 Task: Look for space in Yamada, Japan from 5th June, 2023 to 16th June, 2023 for 2 adults in price range Rs.7000 to Rs.15000. Place can be entire place with 1  bedroom having 1 bed and 1 bathroom. Property type can be house, flat, guest house, hotel. Booking option can be shelf check-in. Required host language is English.
Action: Mouse moved to (518, 131)
Screenshot: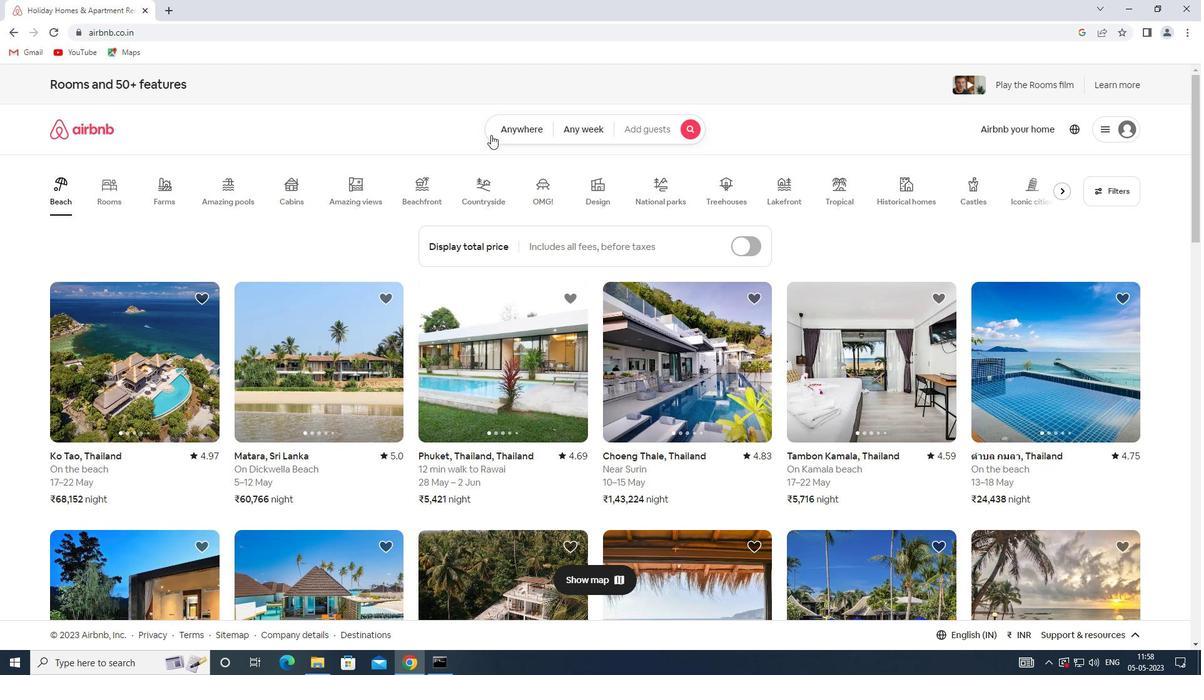 
Action: Mouse pressed left at (518, 131)
Screenshot: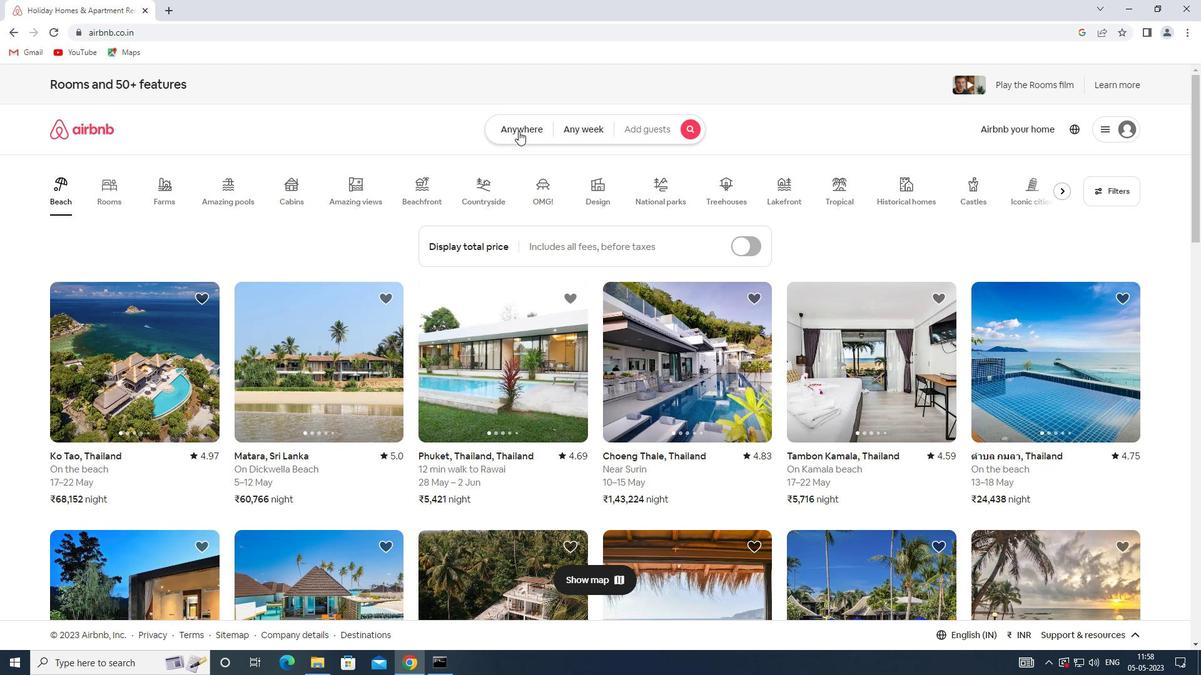 
Action: Mouse moved to (424, 176)
Screenshot: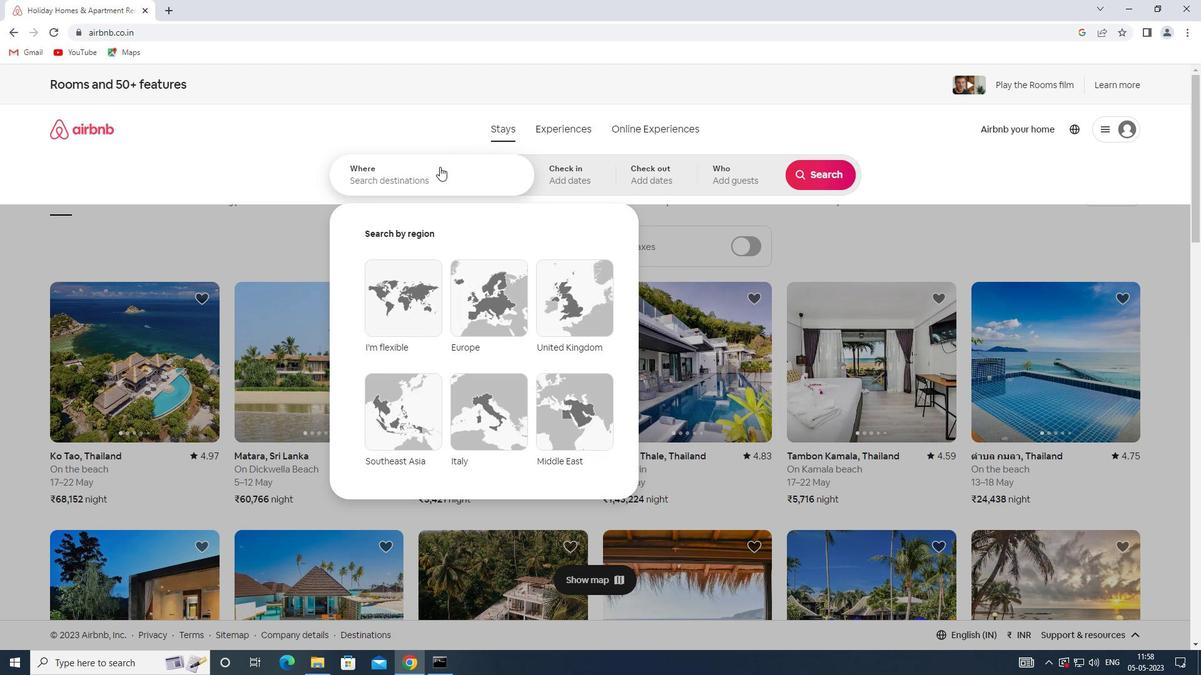 
Action: Mouse pressed left at (424, 176)
Screenshot: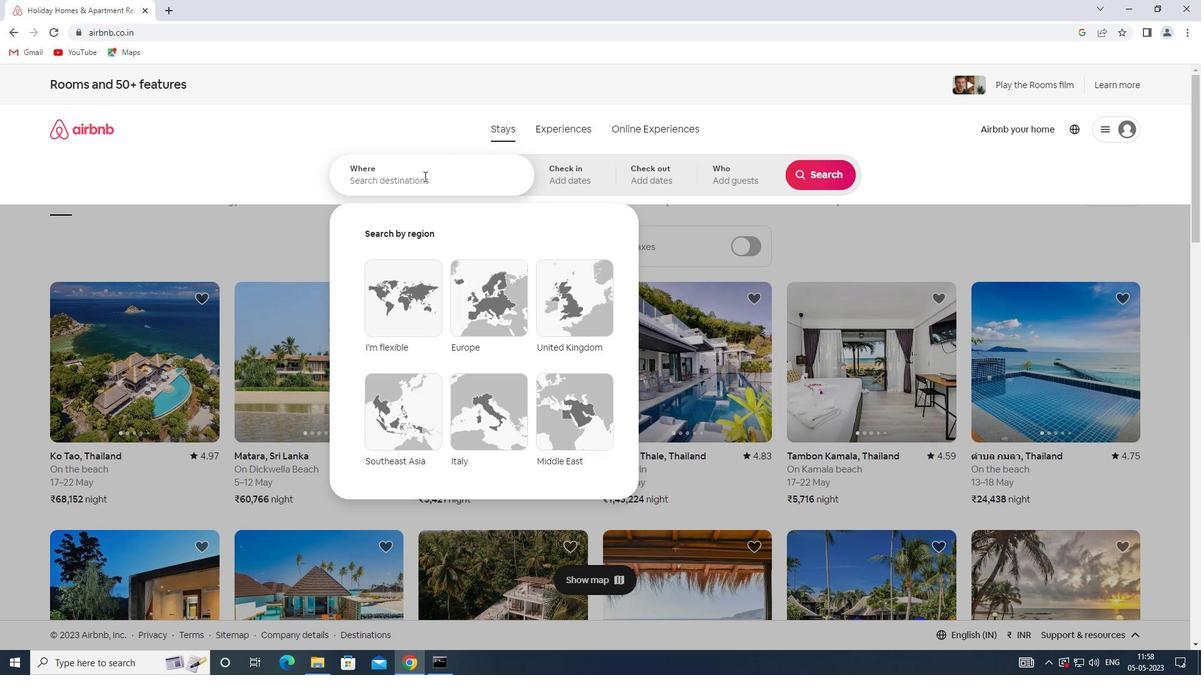 
Action: Key pressed <Key.shift>YAMADA,<Key.shift>JAPAN
Screenshot: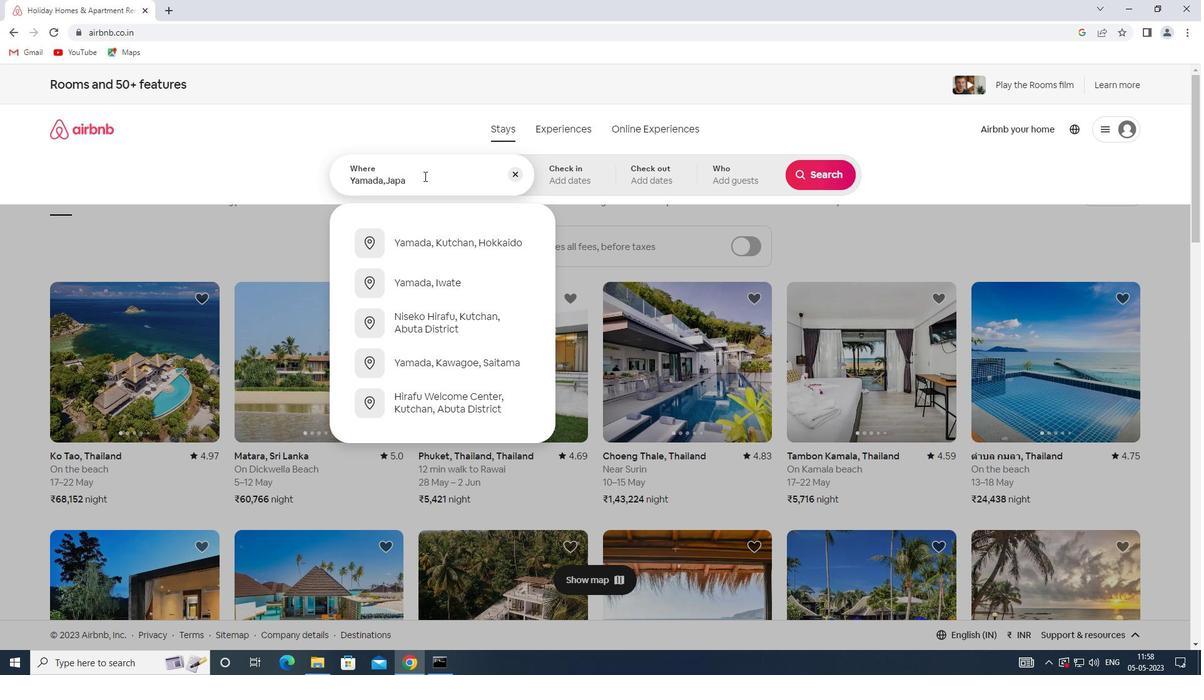 
Action: Mouse moved to (576, 178)
Screenshot: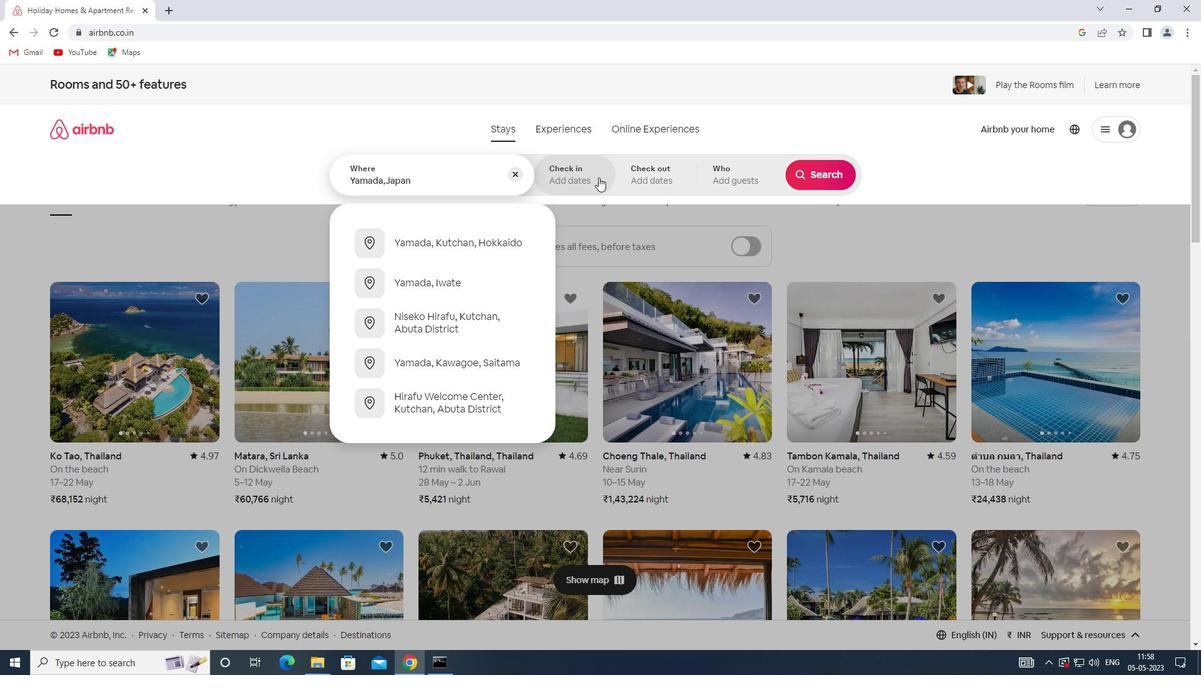 
Action: Mouse pressed left at (576, 178)
Screenshot: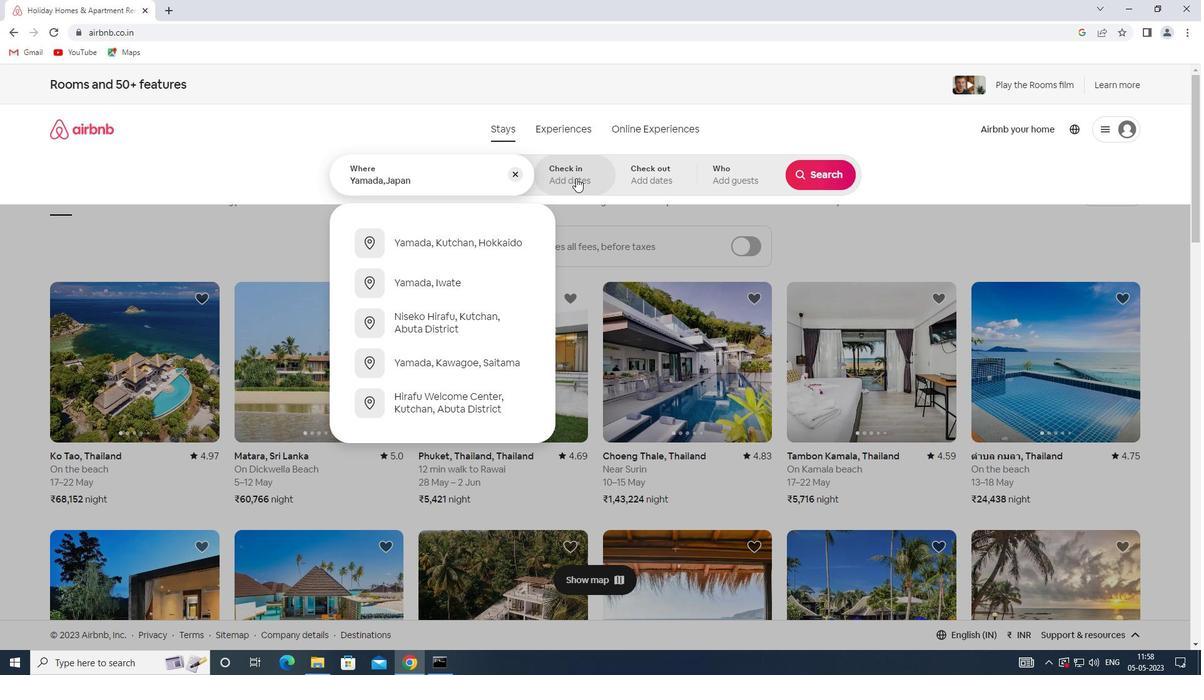 
Action: Mouse moved to (655, 352)
Screenshot: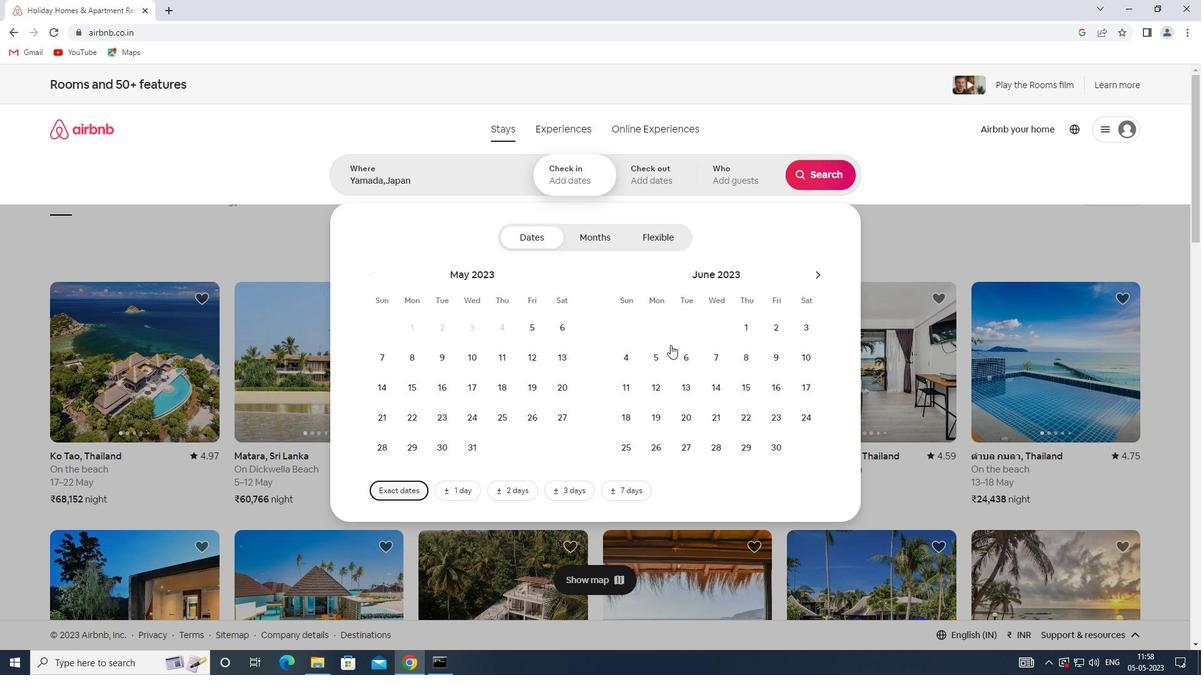 
Action: Mouse pressed left at (655, 352)
Screenshot: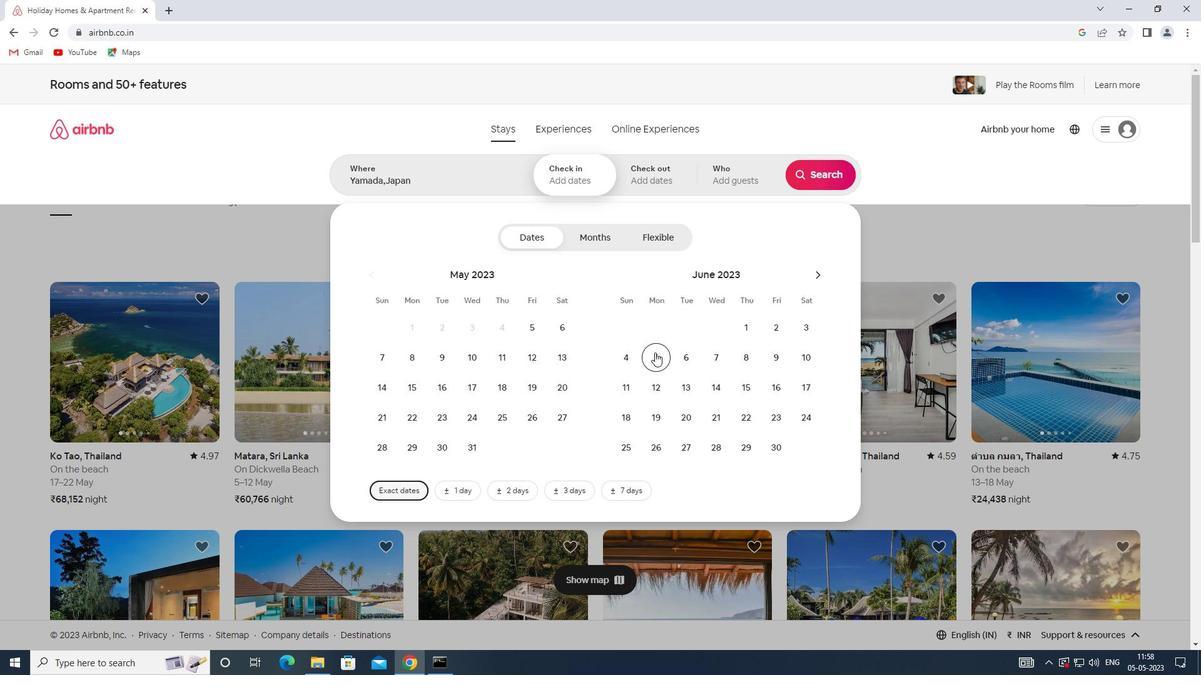 
Action: Mouse moved to (764, 389)
Screenshot: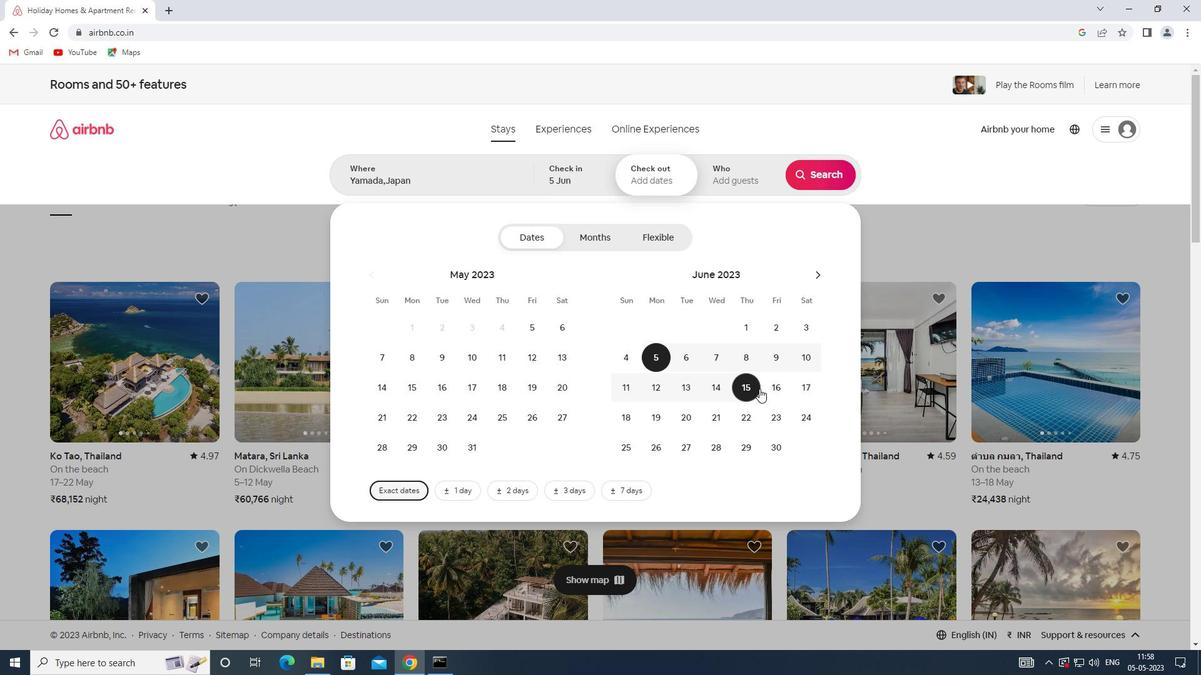 
Action: Mouse pressed left at (764, 389)
Screenshot: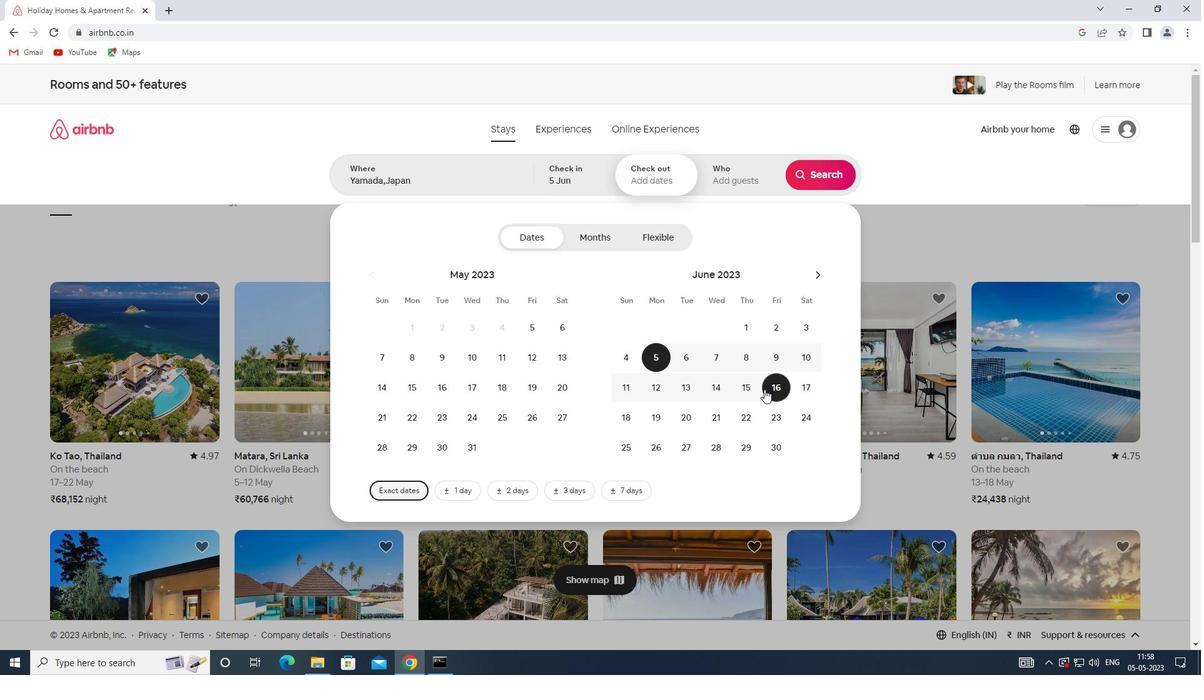 
Action: Mouse moved to (742, 182)
Screenshot: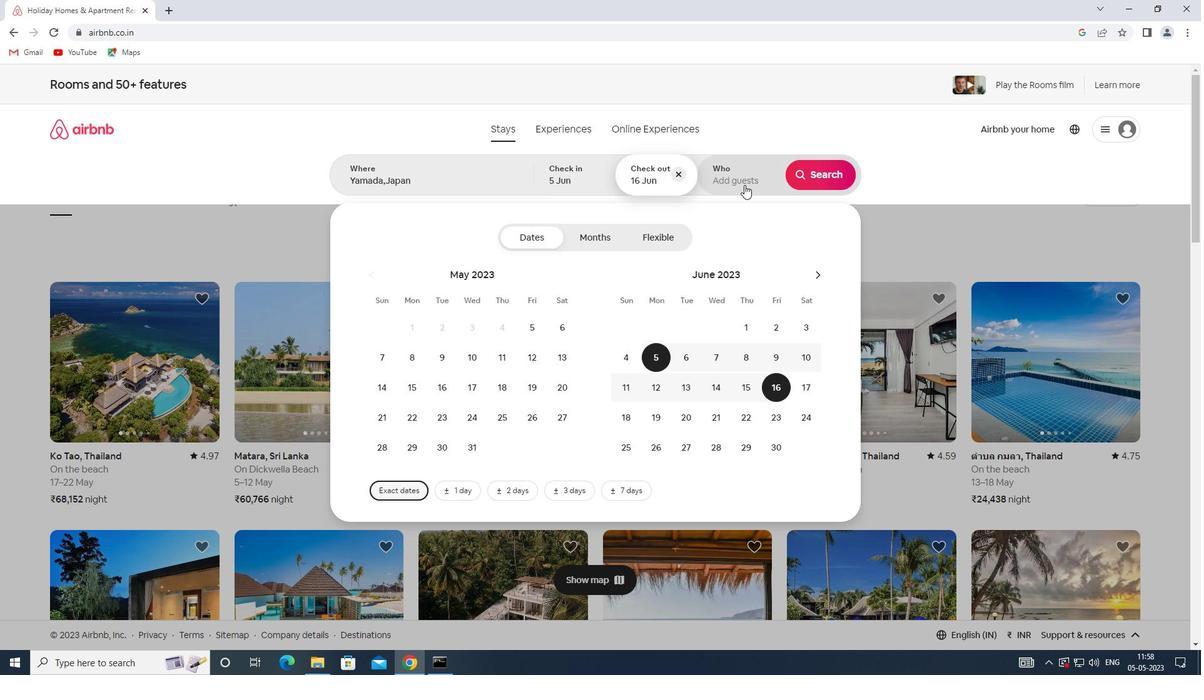 
Action: Mouse pressed left at (742, 182)
Screenshot: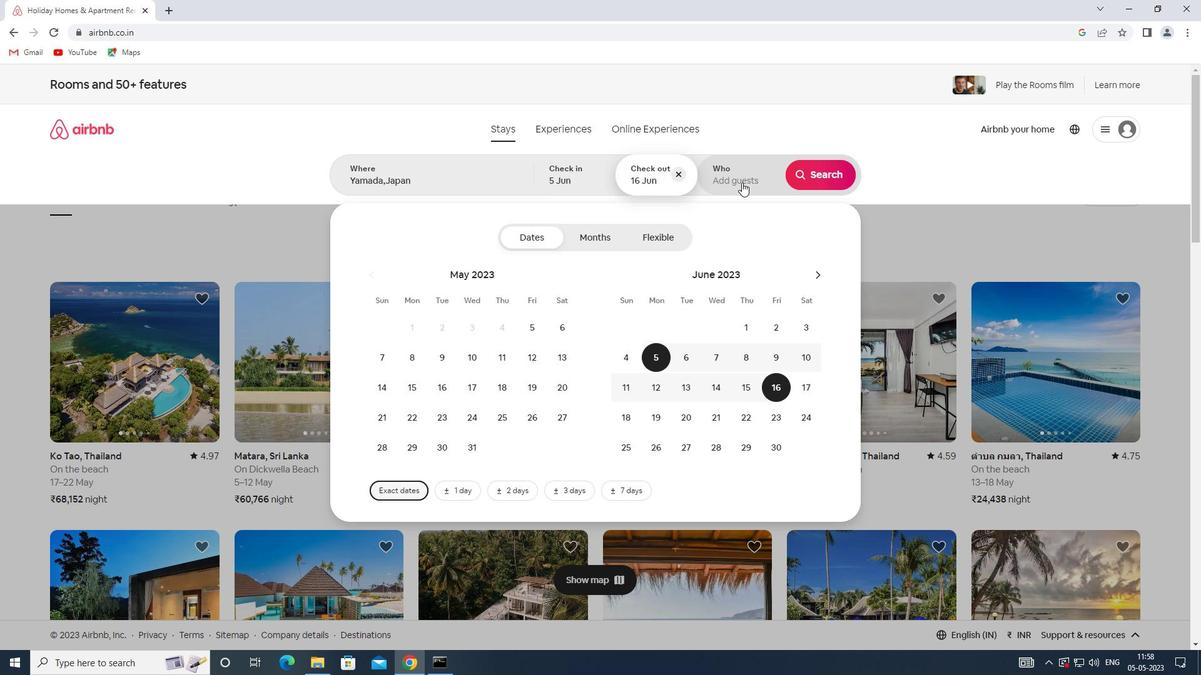 
Action: Mouse moved to (831, 244)
Screenshot: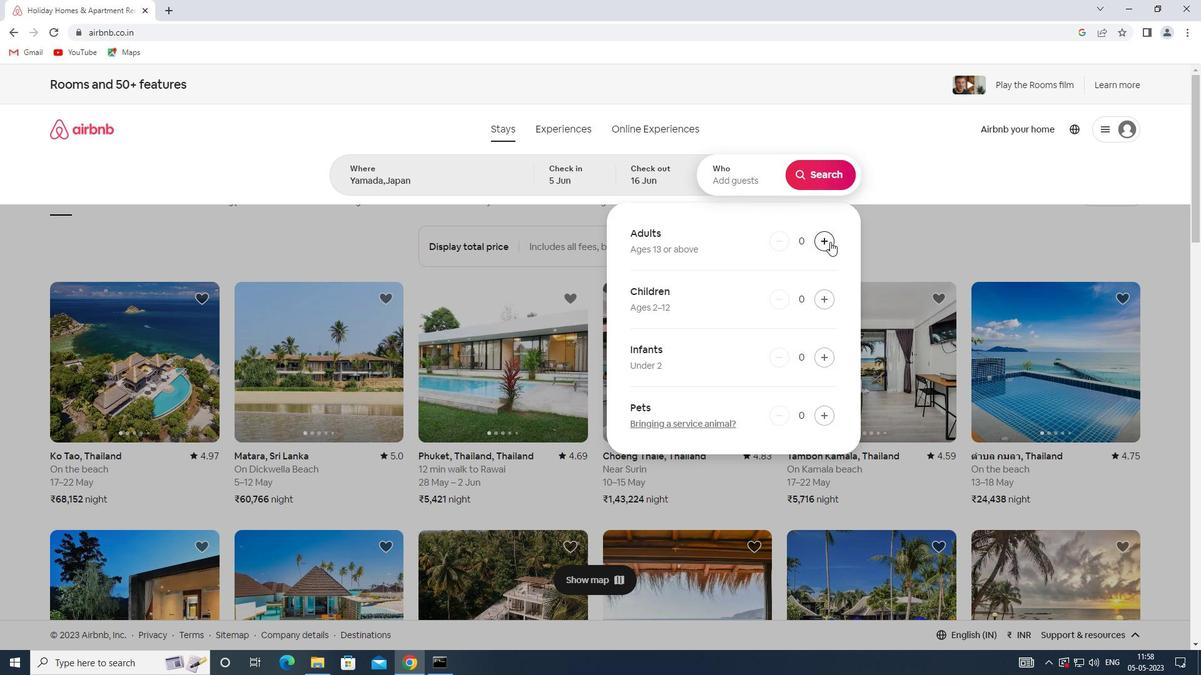 
Action: Mouse pressed left at (831, 244)
Screenshot: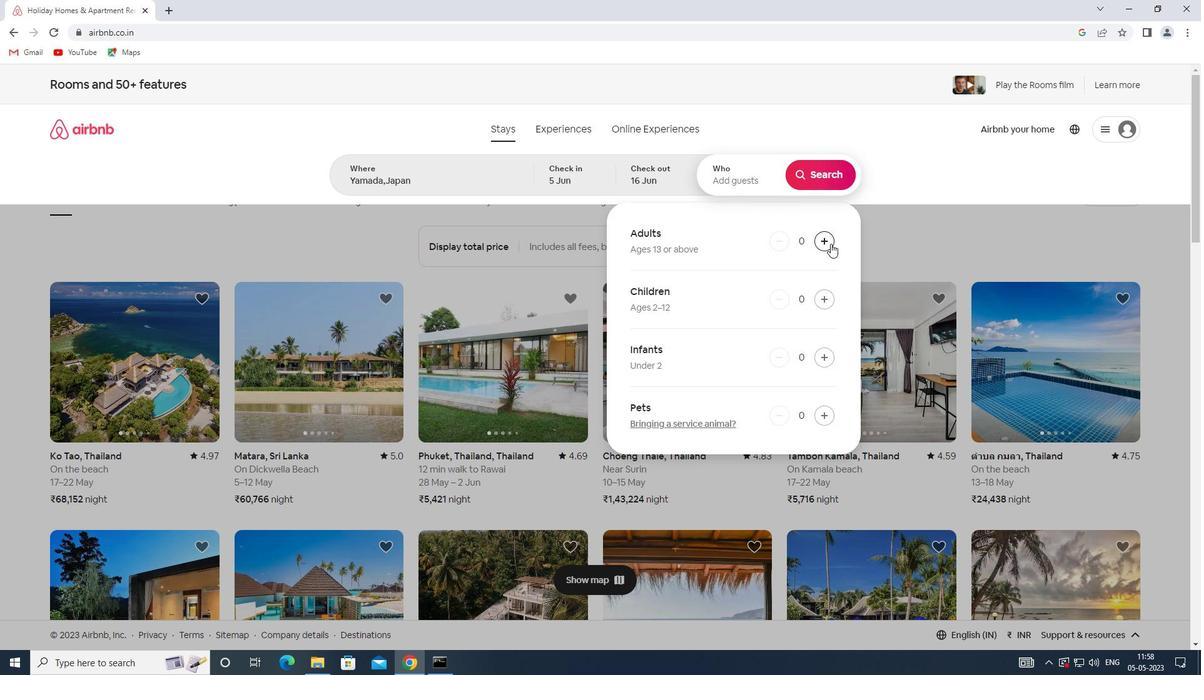 
Action: Mouse pressed left at (831, 244)
Screenshot: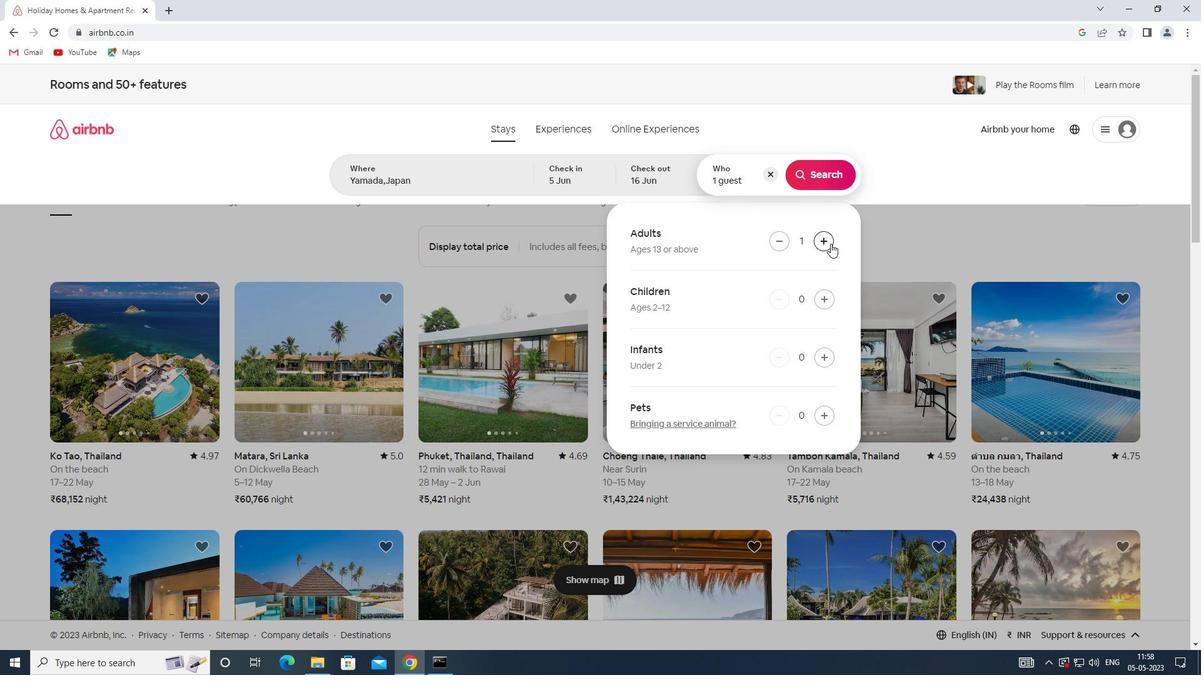 
Action: Mouse moved to (830, 170)
Screenshot: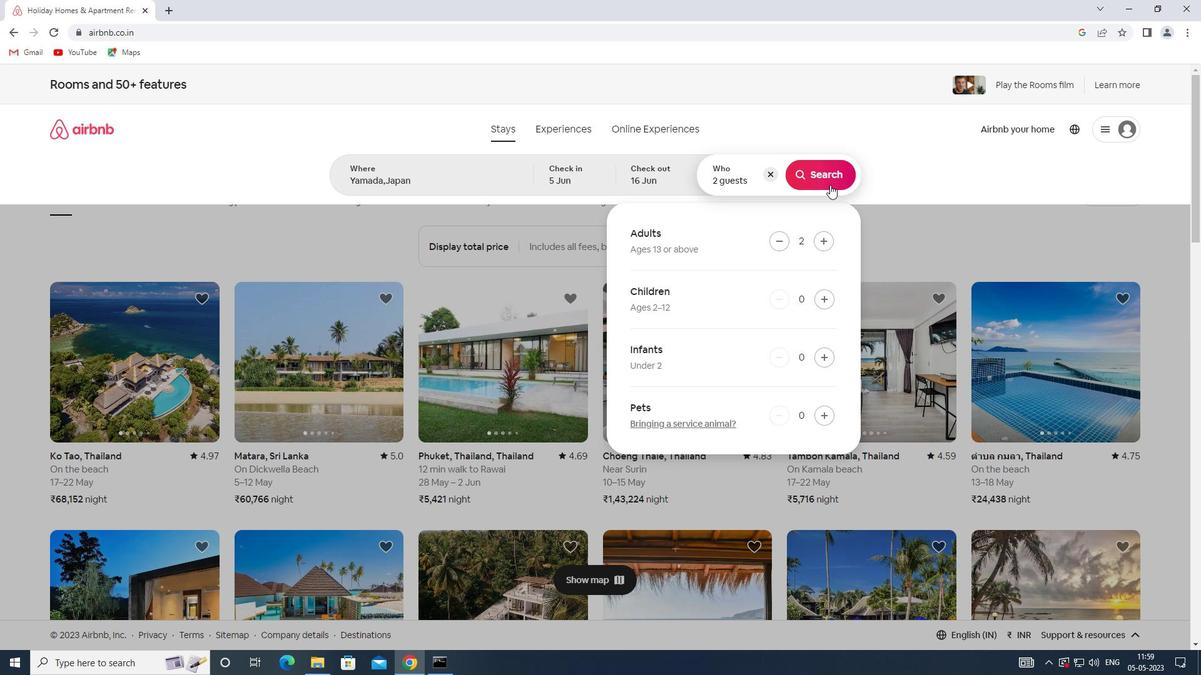 
Action: Mouse pressed left at (830, 170)
Screenshot: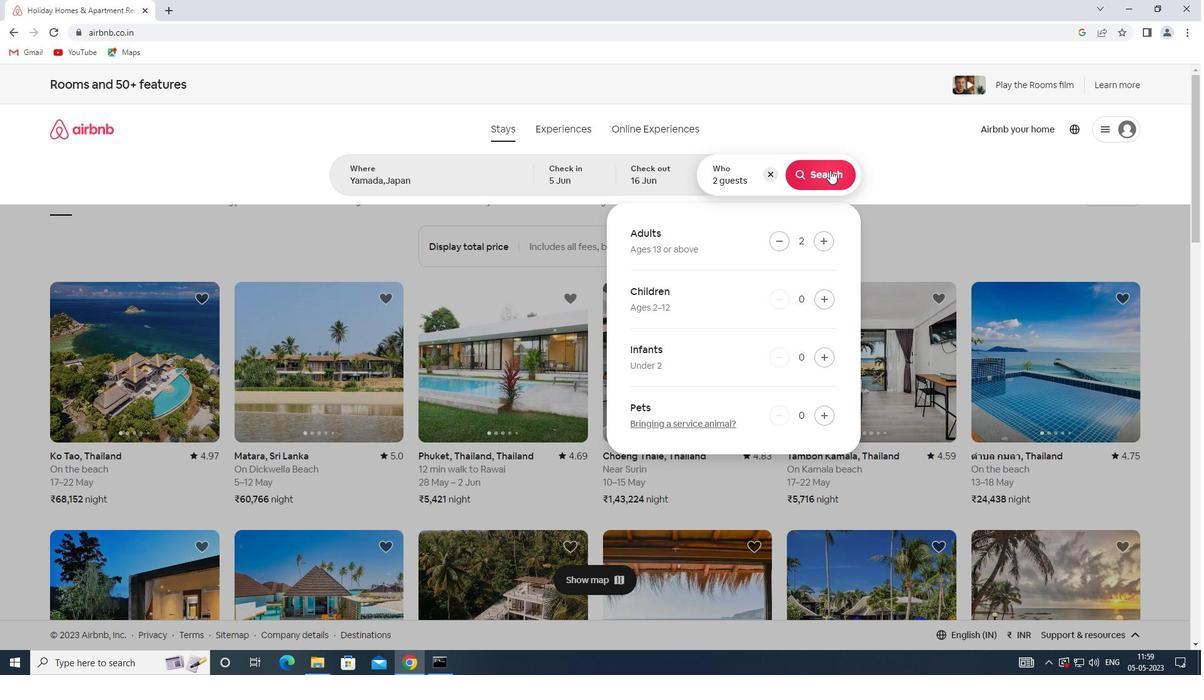 
Action: Mouse moved to (1132, 143)
Screenshot: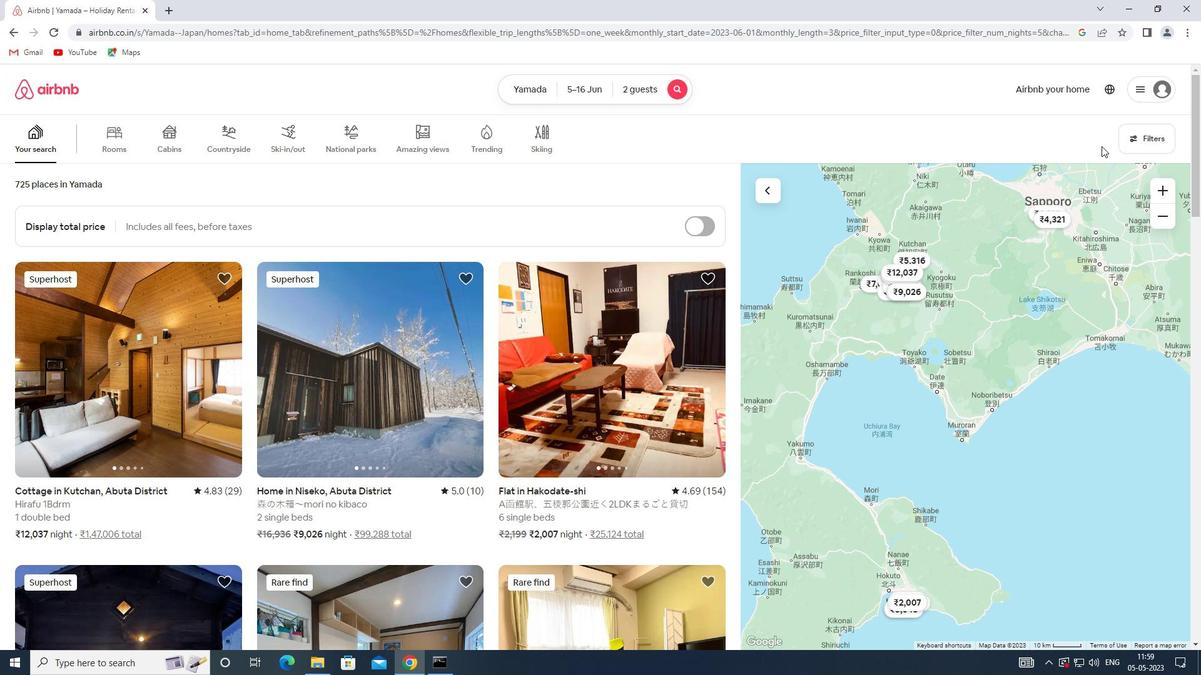 
Action: Mouse pressed left at (1132, 143)
Screenshot: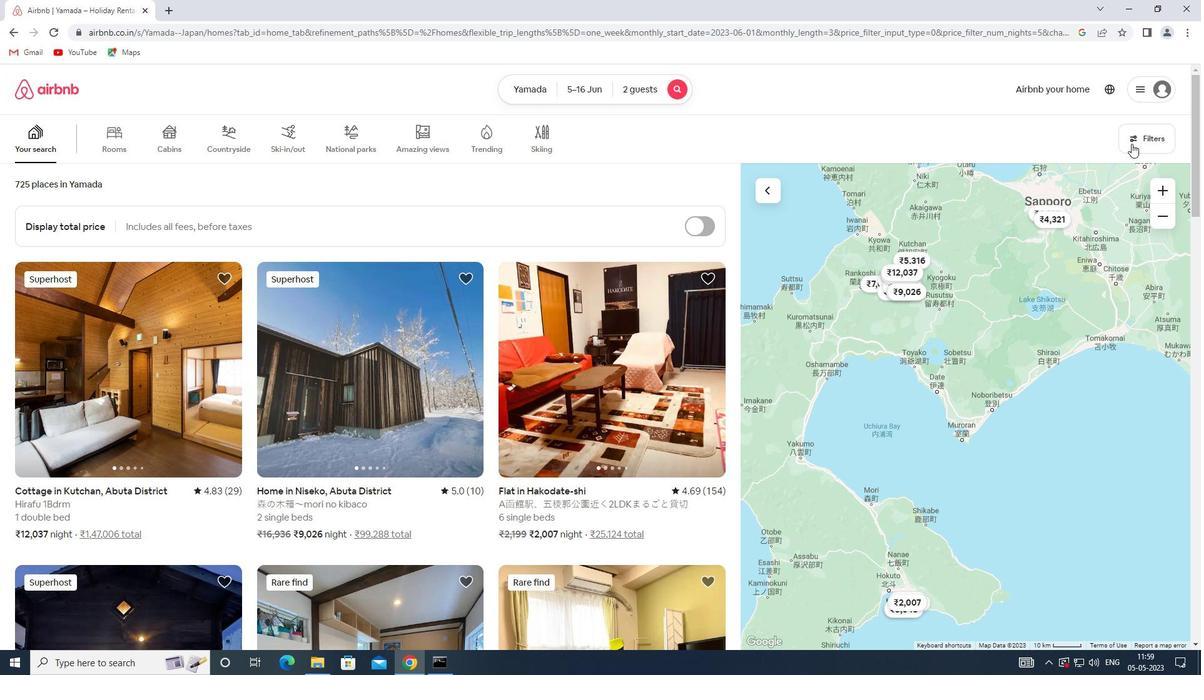 
Action: Mouse moved to (442, 446)
Screenshot: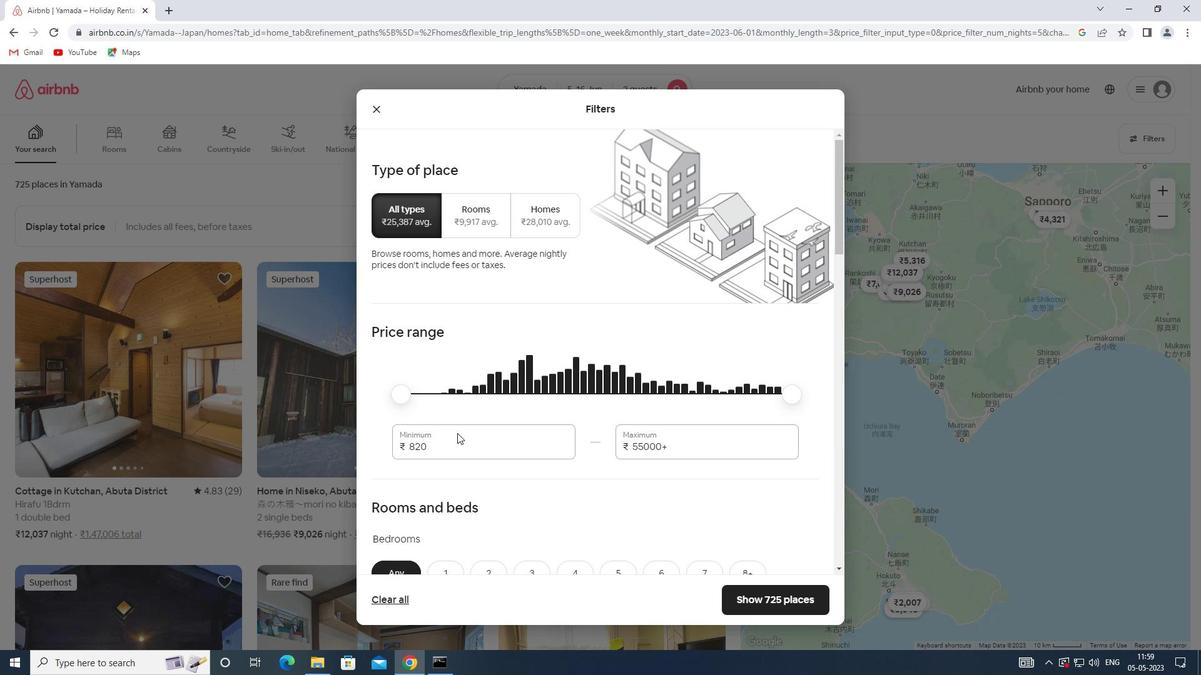 
Action: Mouse pressed left at (442, 446)
Screenshot: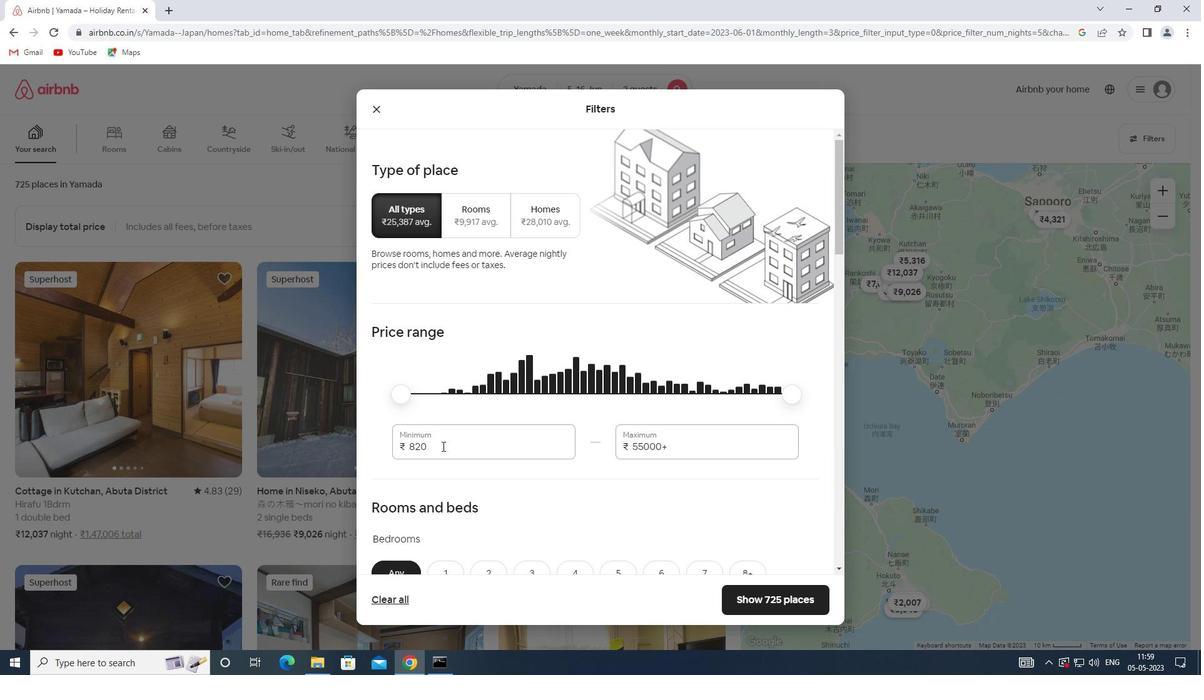 
Action: Mouse moved to (390, 448)
Screenshot: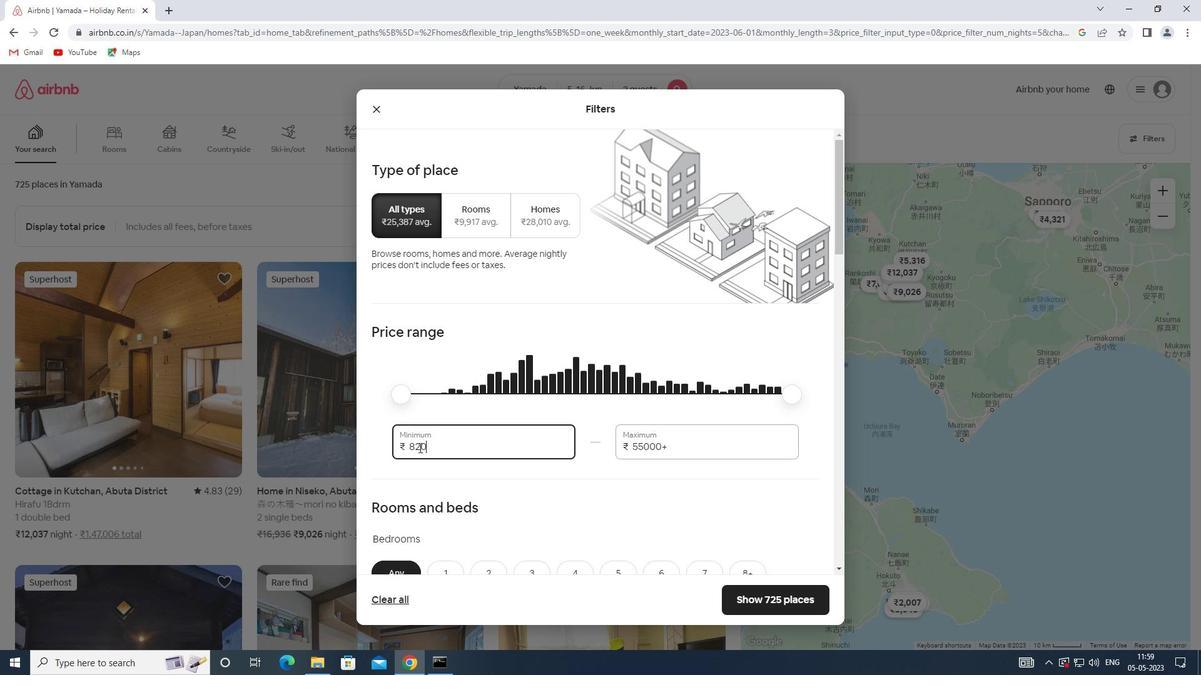 
Action: Key pressed 7000
Screenshot: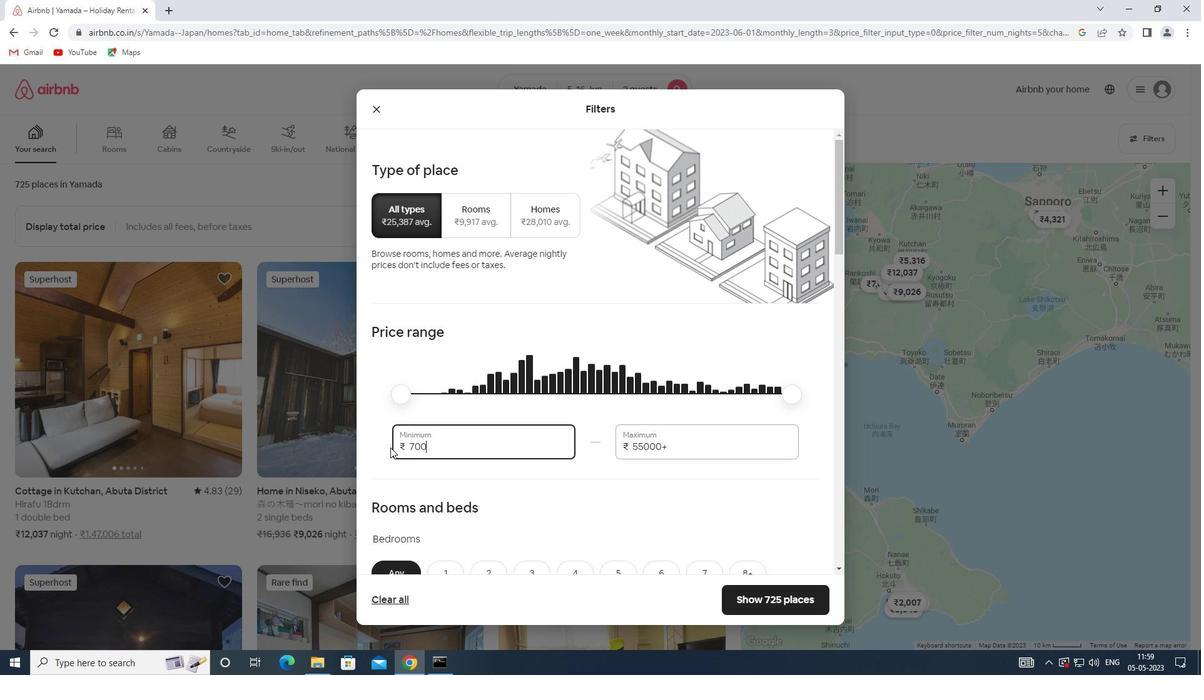 
Action: Mouse moved to (666, 446)
Screenshot: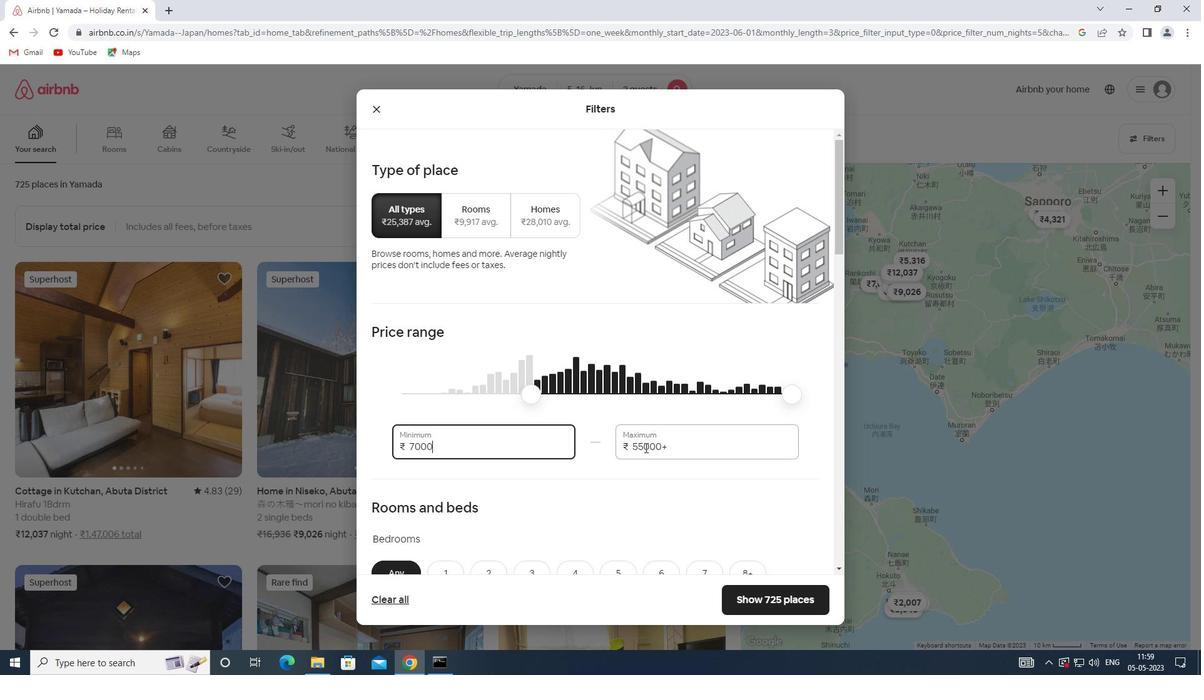 
Action: Mouse pressed left at (666, 446)
Screenshot: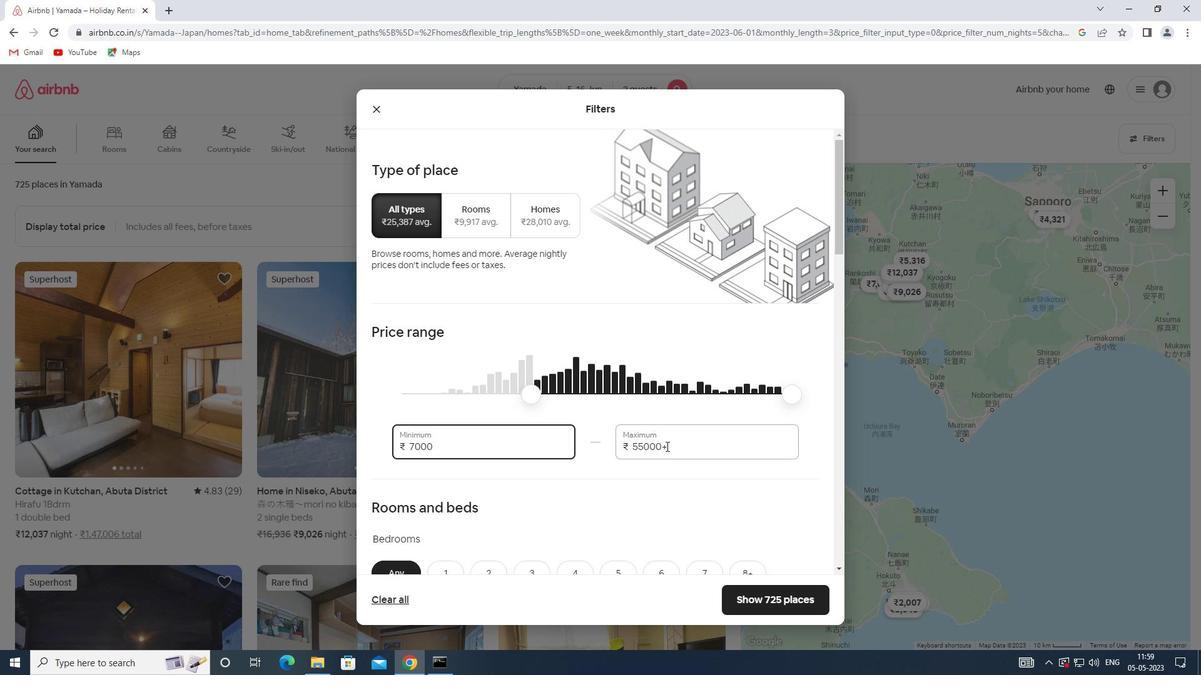 
Action: Mouse moved to (612, 447)
Screenshot: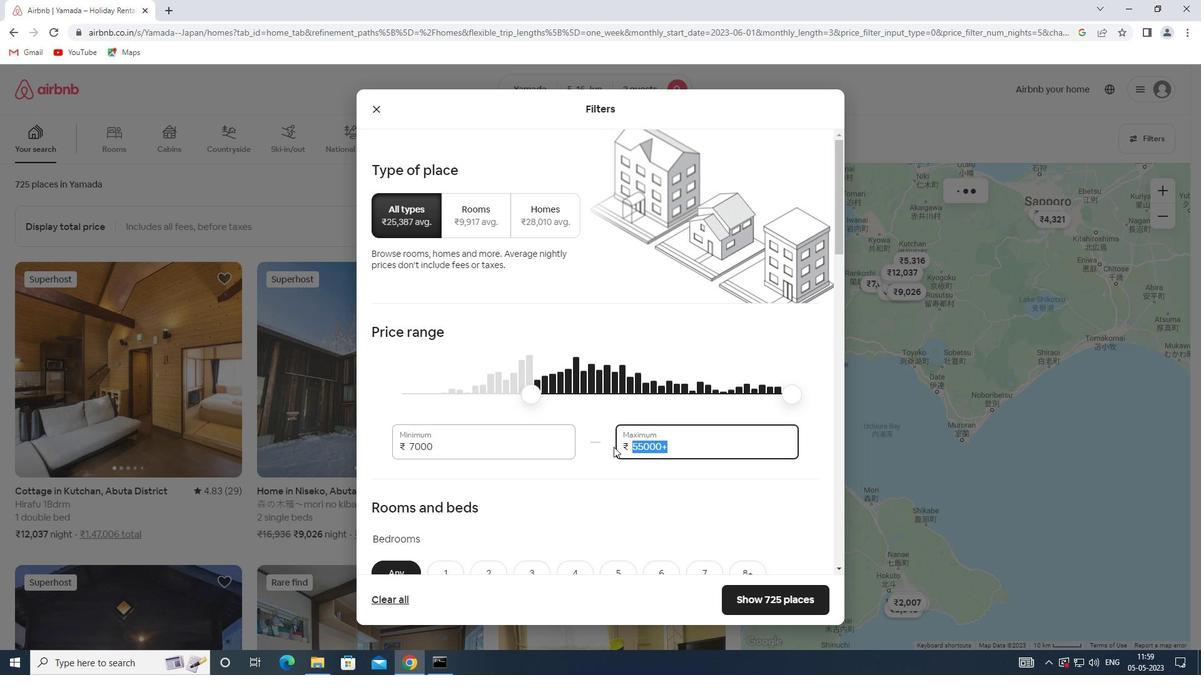 
Action: Key pressed 15000
Screenshot: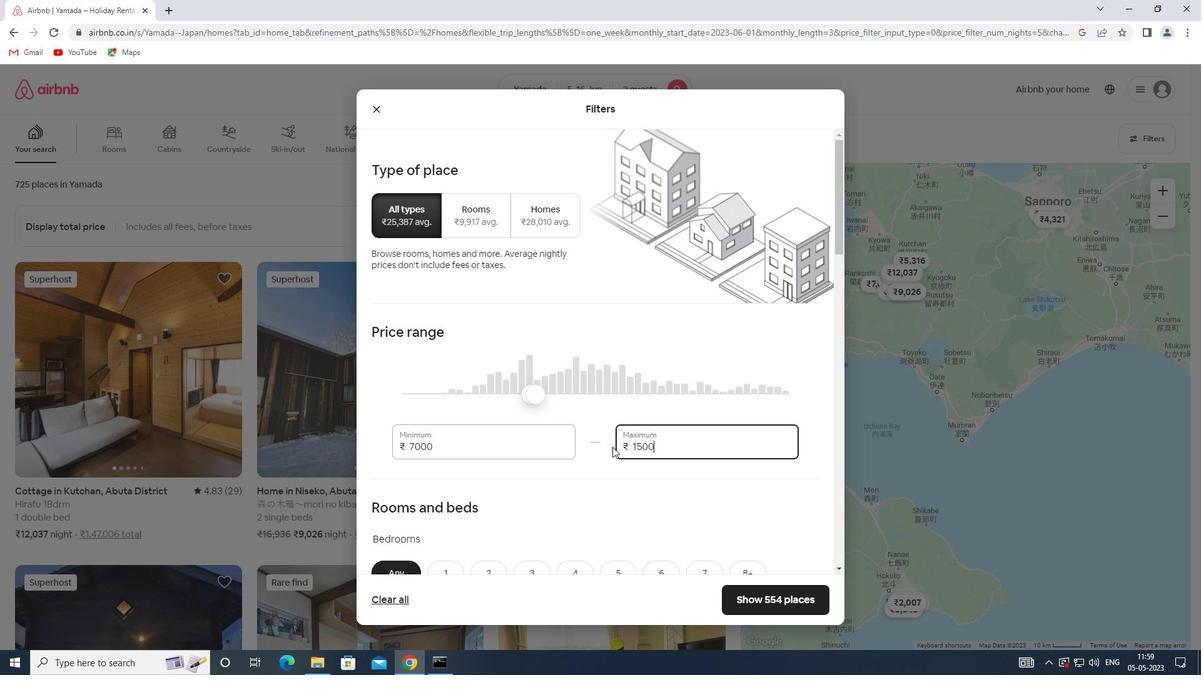 
Action: Mouse moved to (572, 448)
Screenshot: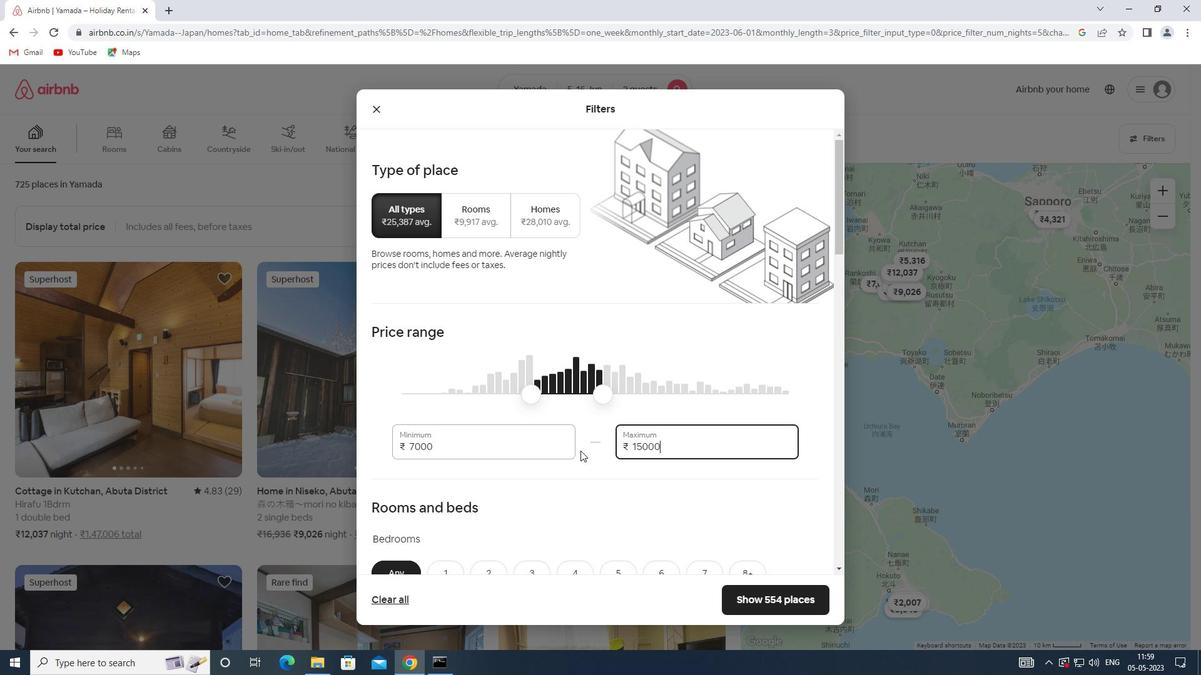 
Action: Mouse scrolled (572, 447) with delta (0, 0)
Screenshot: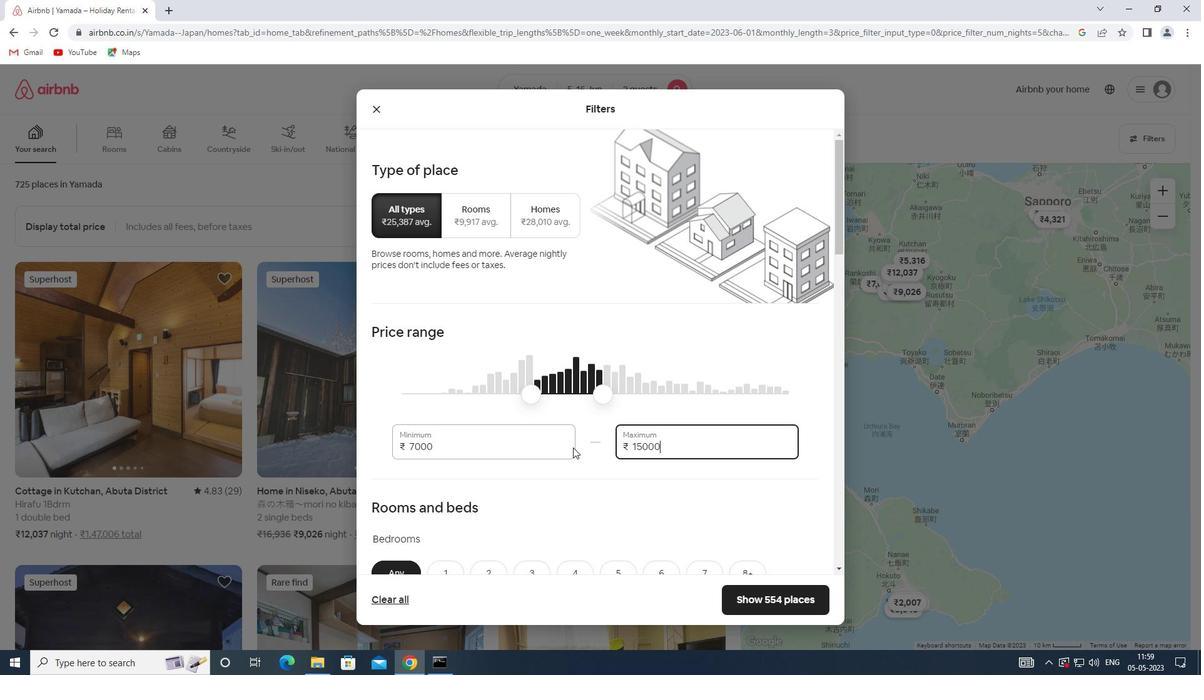 
Action: Mouse scrolled (572, 447) with delta (0, 0)
Screenshot: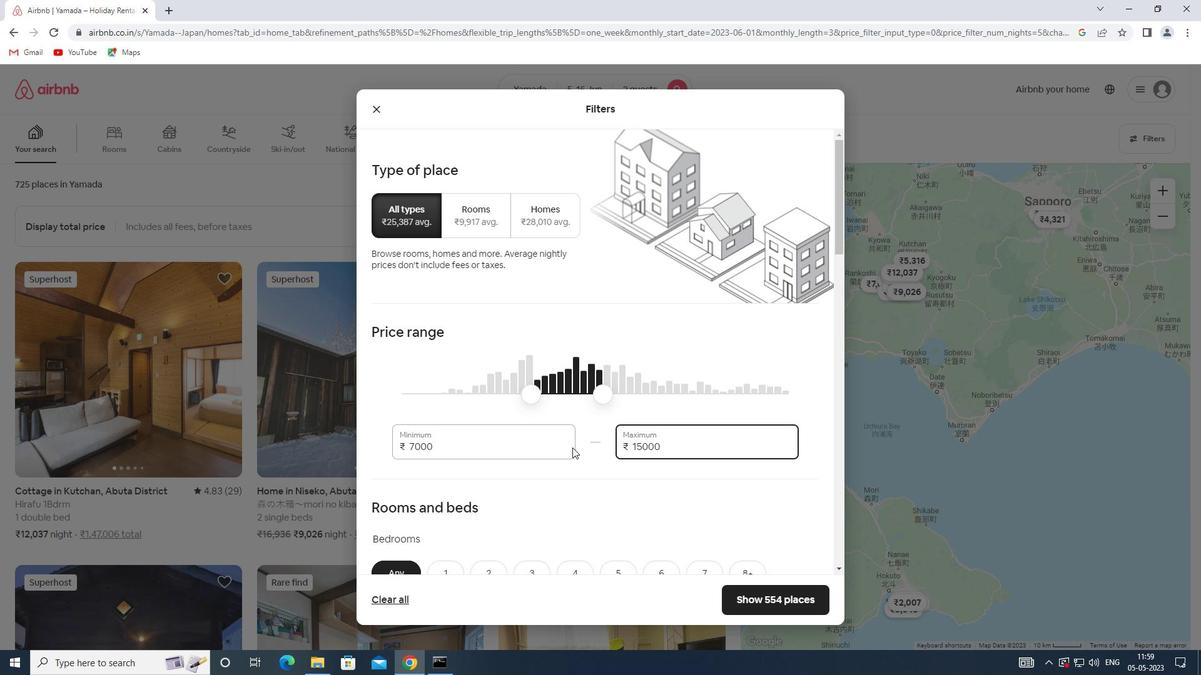 
Action: Mouse scrolled (572, 447) with delta (0, 0)
Screenshot: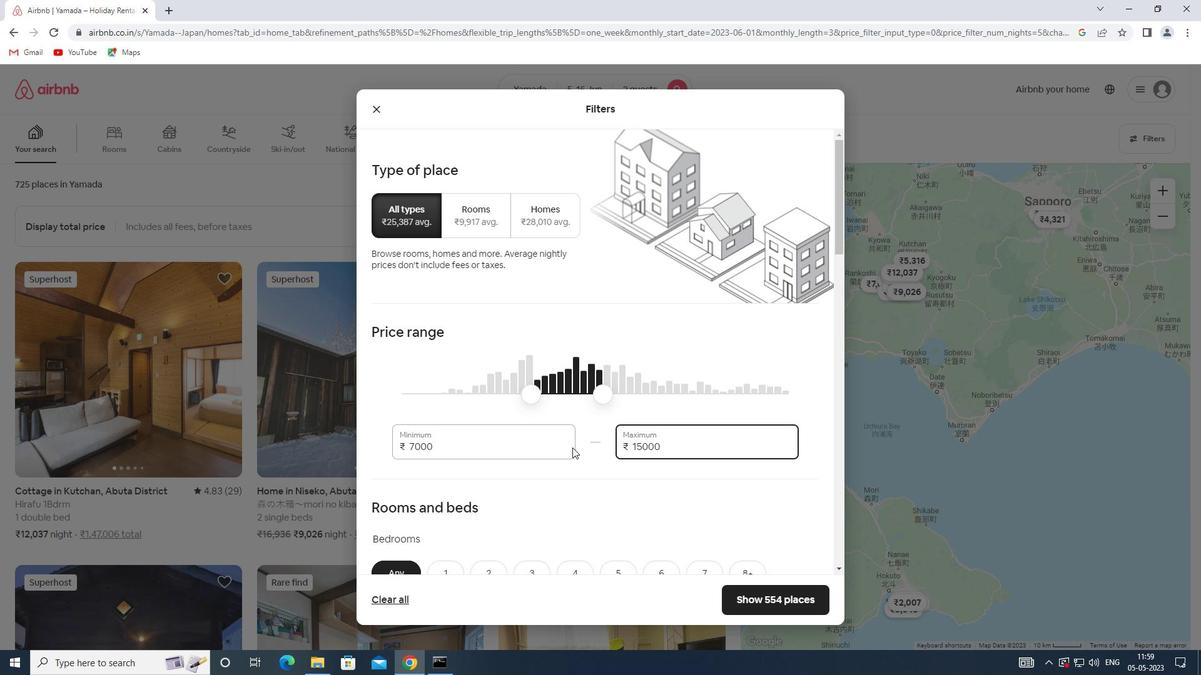 
Action: Mouse moved to (455, 383)
Screenshot: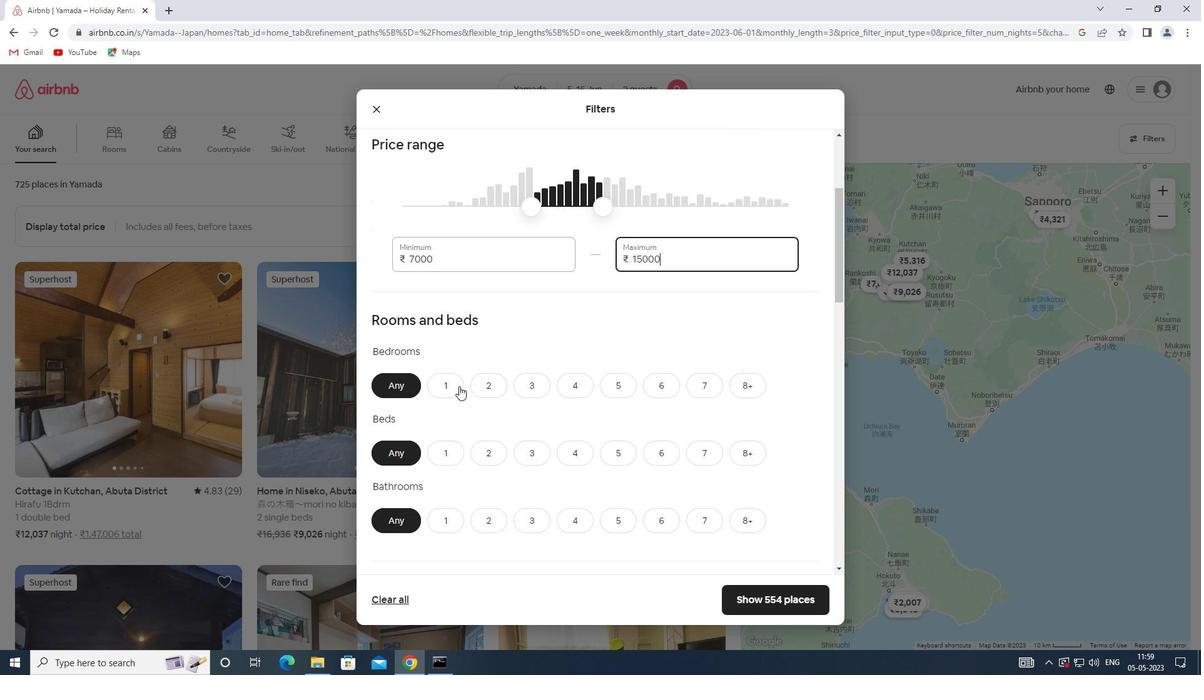 
Action: Mouse pressed left at (455, 383)
Screenshot: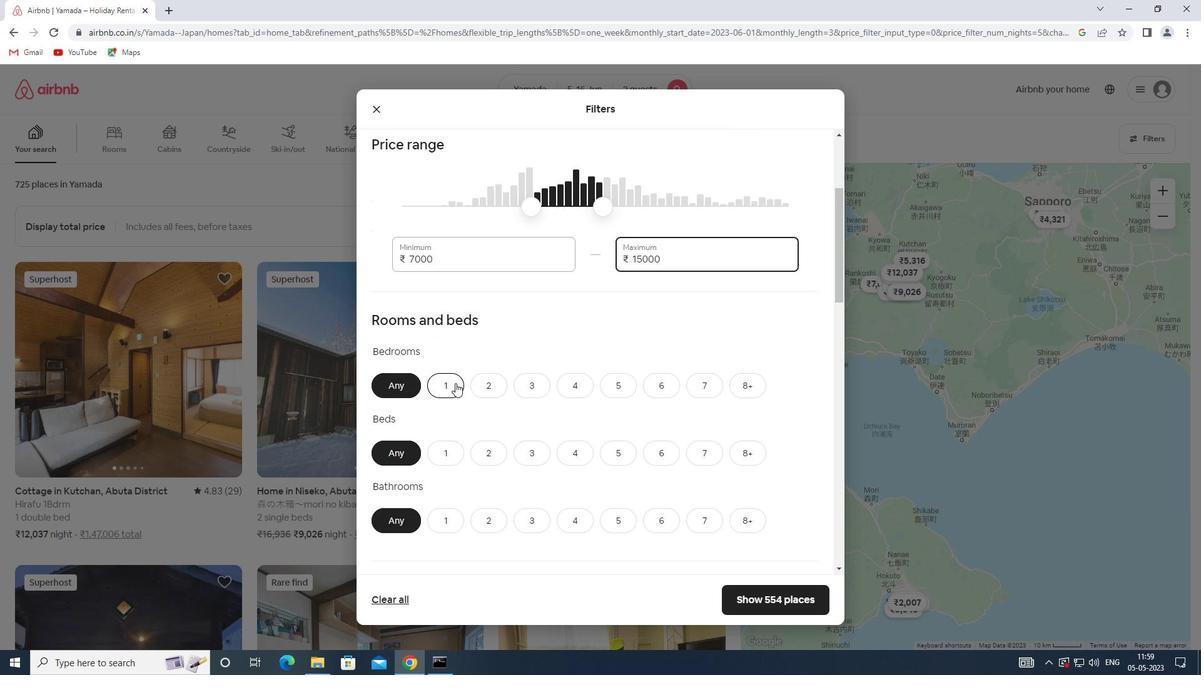 
Action: Mouse moved to (451, 448)
Screenshot: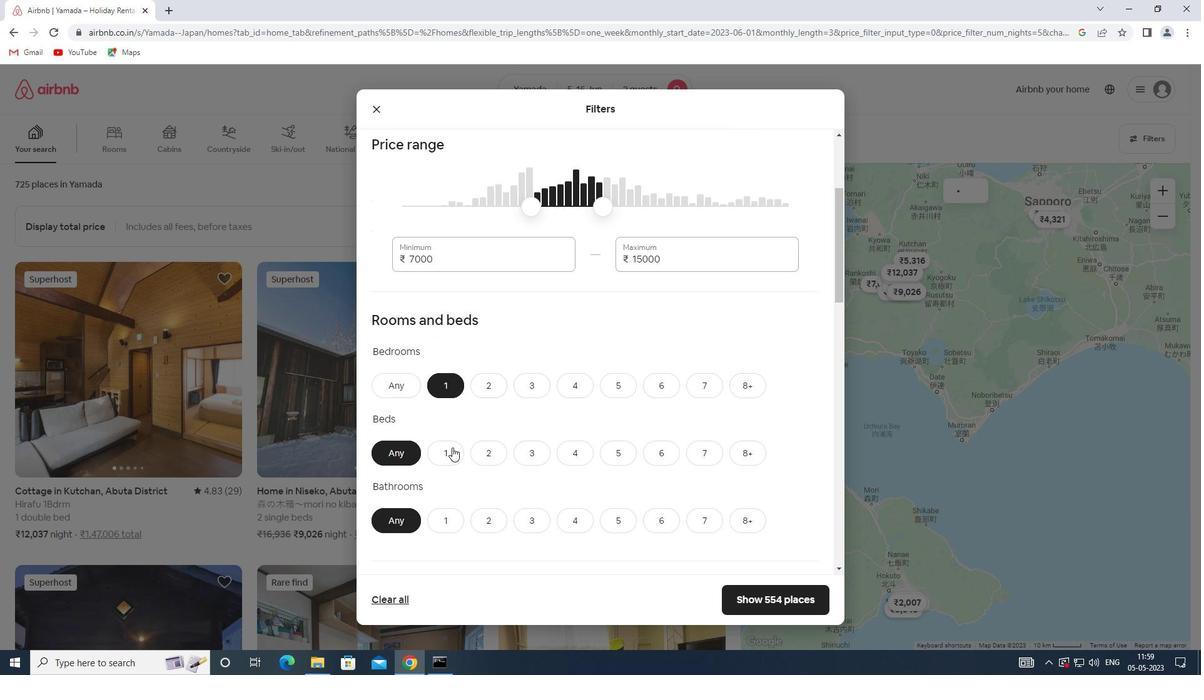 
Action: Mouse pressed left at (451, 448)
Screenshot: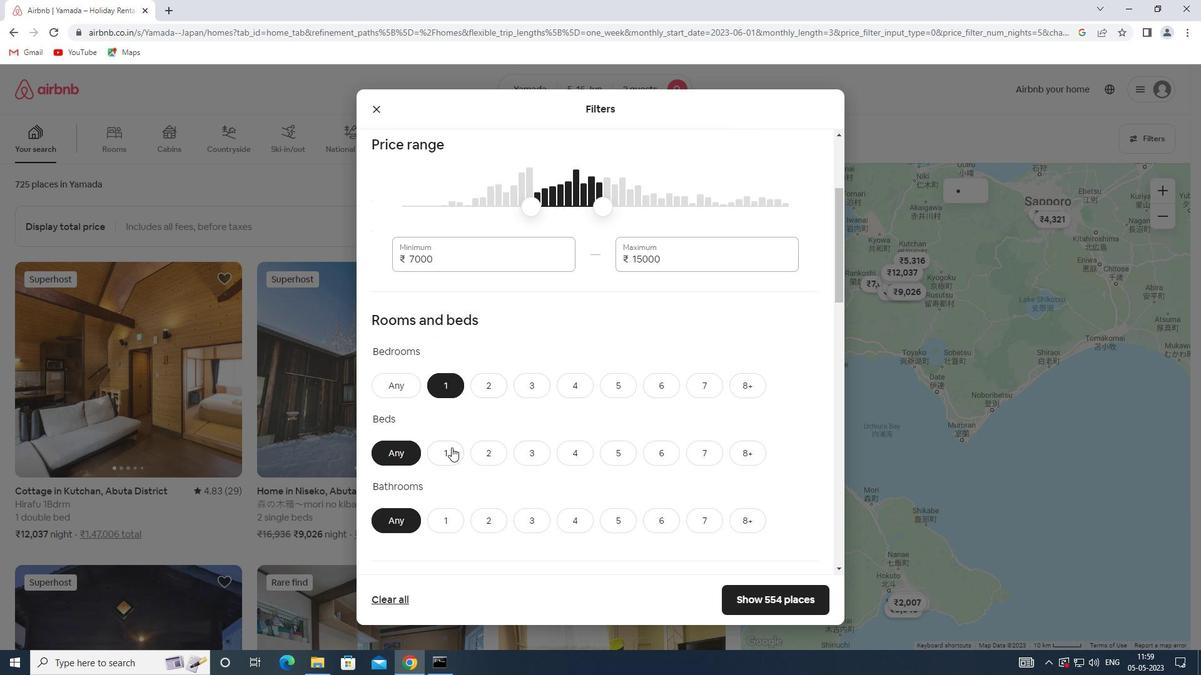 
Action: Mouse moved to (436, 526)
Screenshot: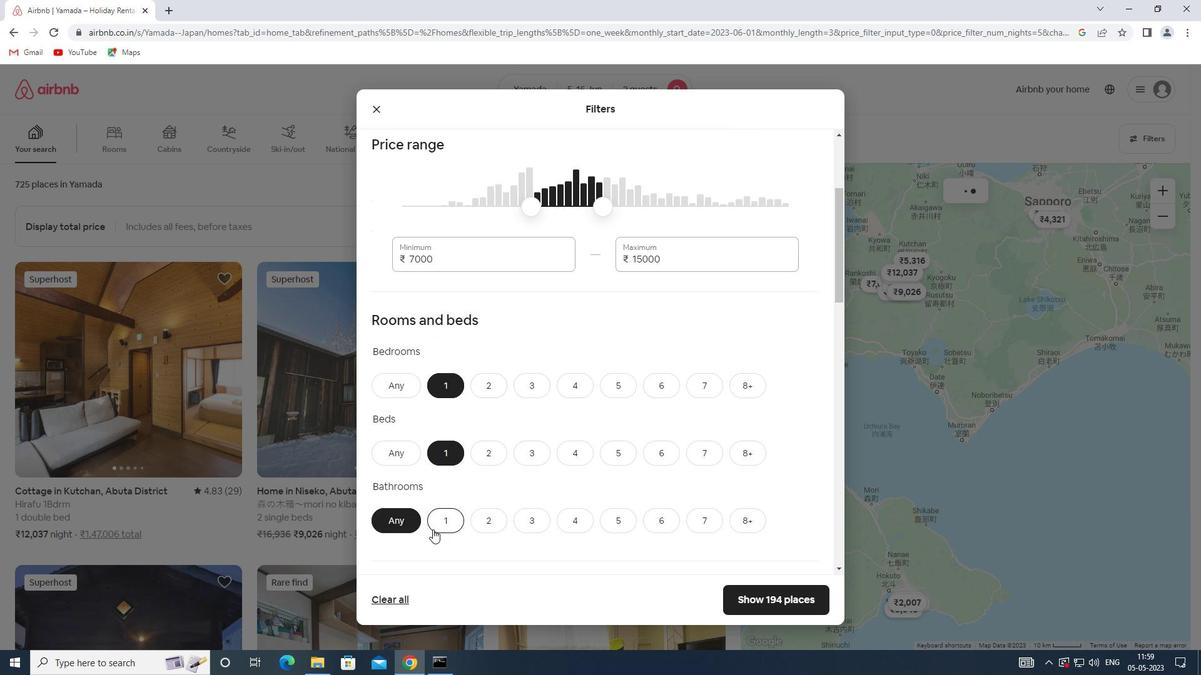 
Action: Mouse pressed left at (436, 526)
Screenshot: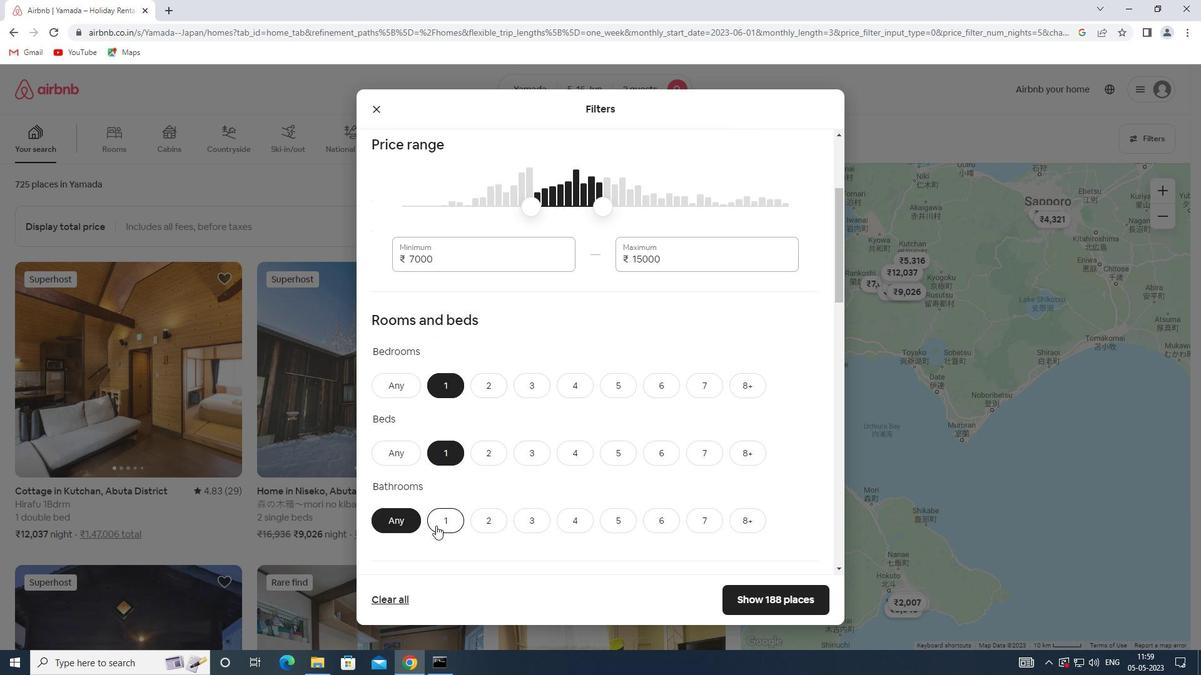 
Action: Mouse moved to (438, 524)
Screenshot: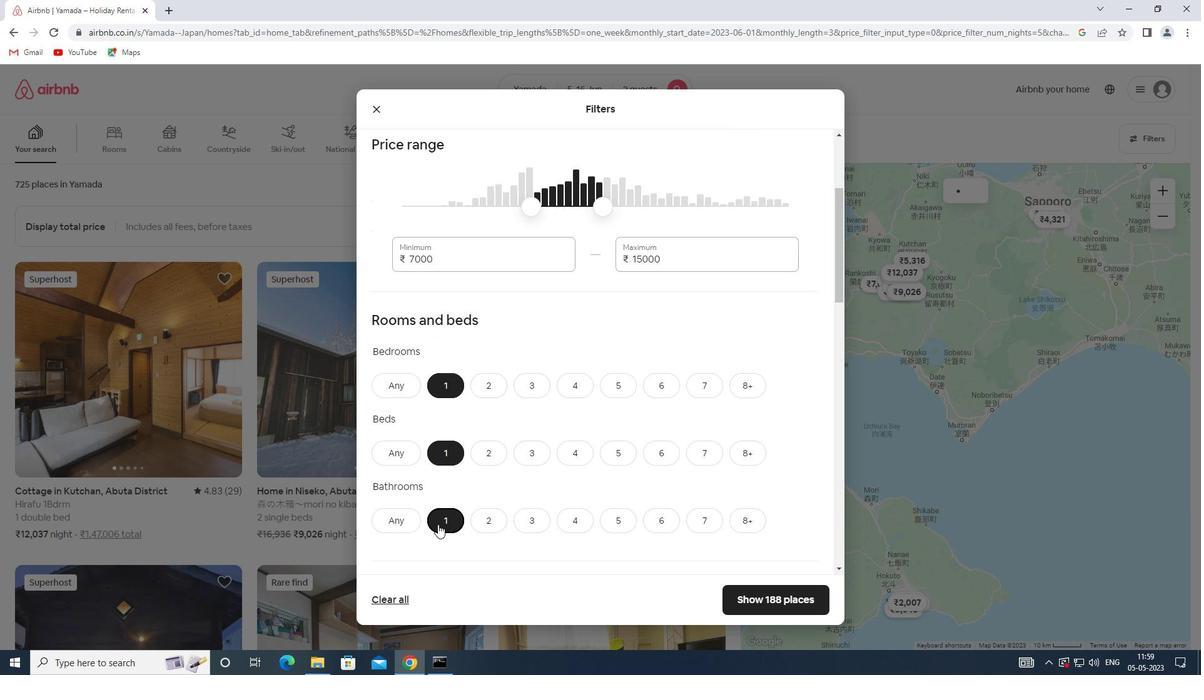 
Action: Mouse scrolled (438, 523) with delta (0, 0)
Screenshot: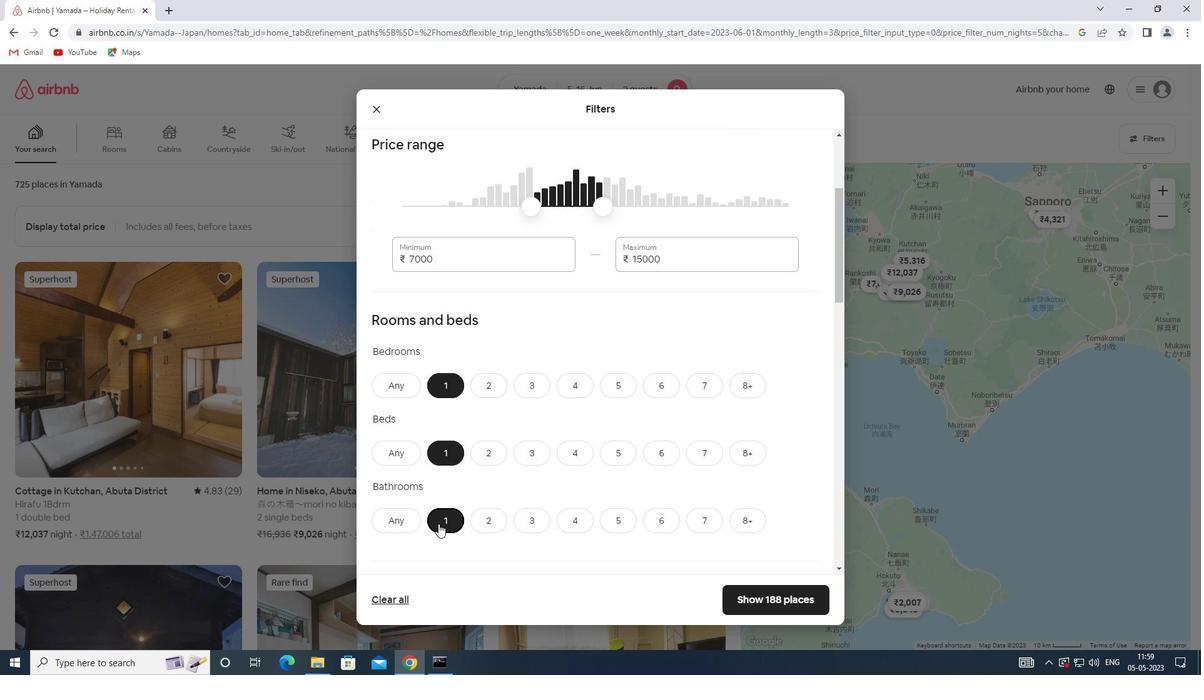 
Action: Mouse scrolled (438, 523) with delta (0, 0)
Screenshot: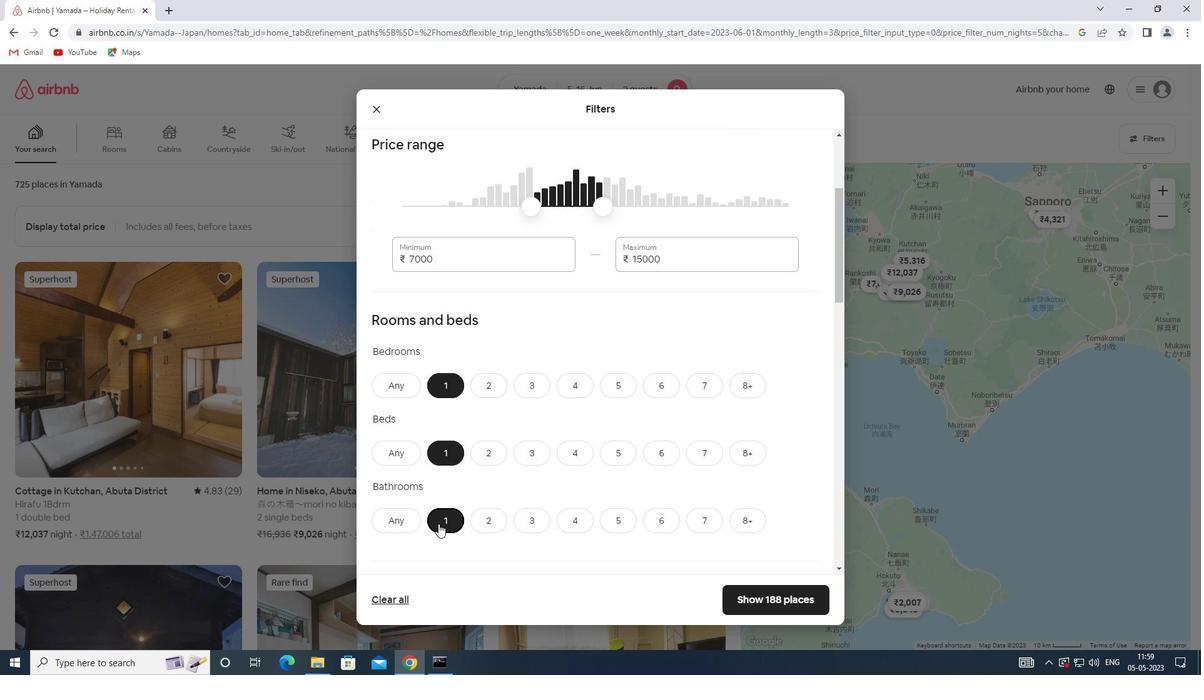 
Action: Mouse moved to (439, 523)
Screenshot: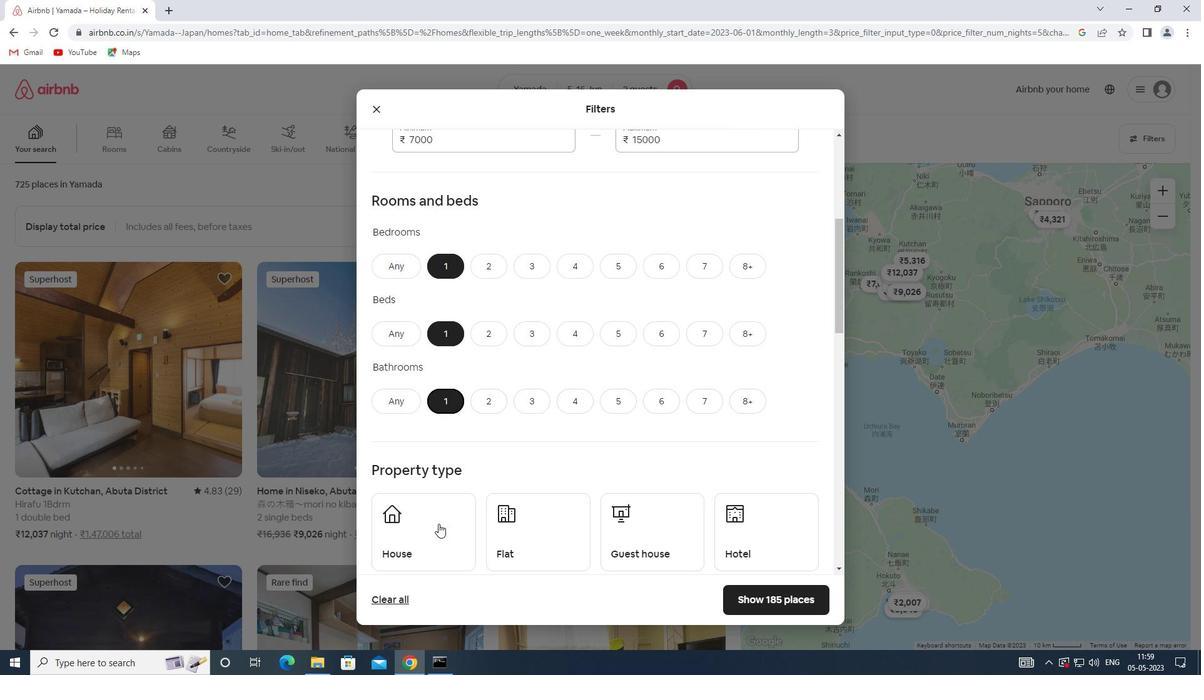 
Action: Mouse scrolled (439, 523) with delta (0, 0)
Screenshot: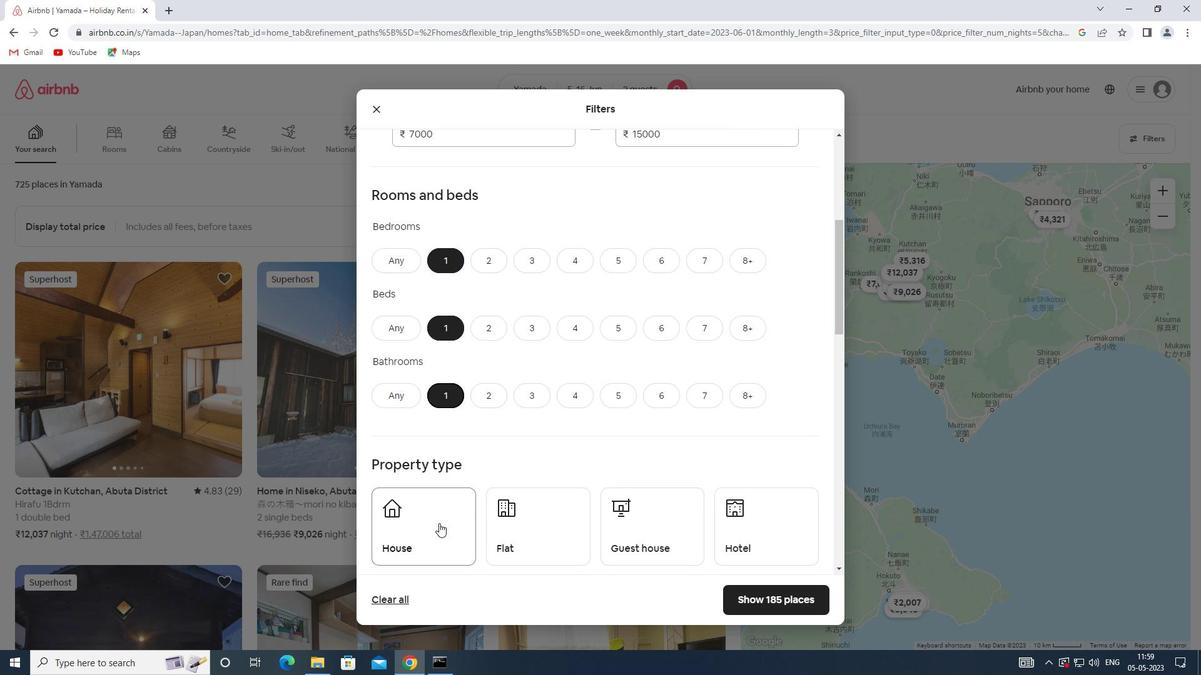 
Action: Mouse moved to (443, 491)
Screenshot: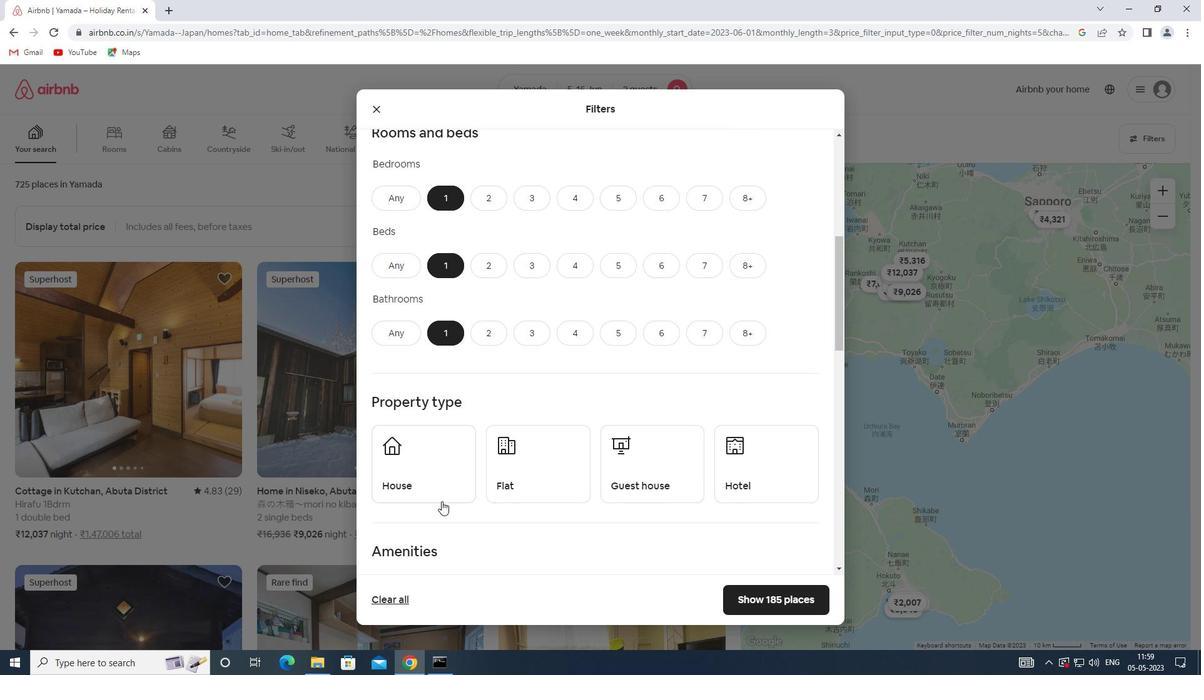 
Action: Mouse pressed left at (443, 491)
Screenshot: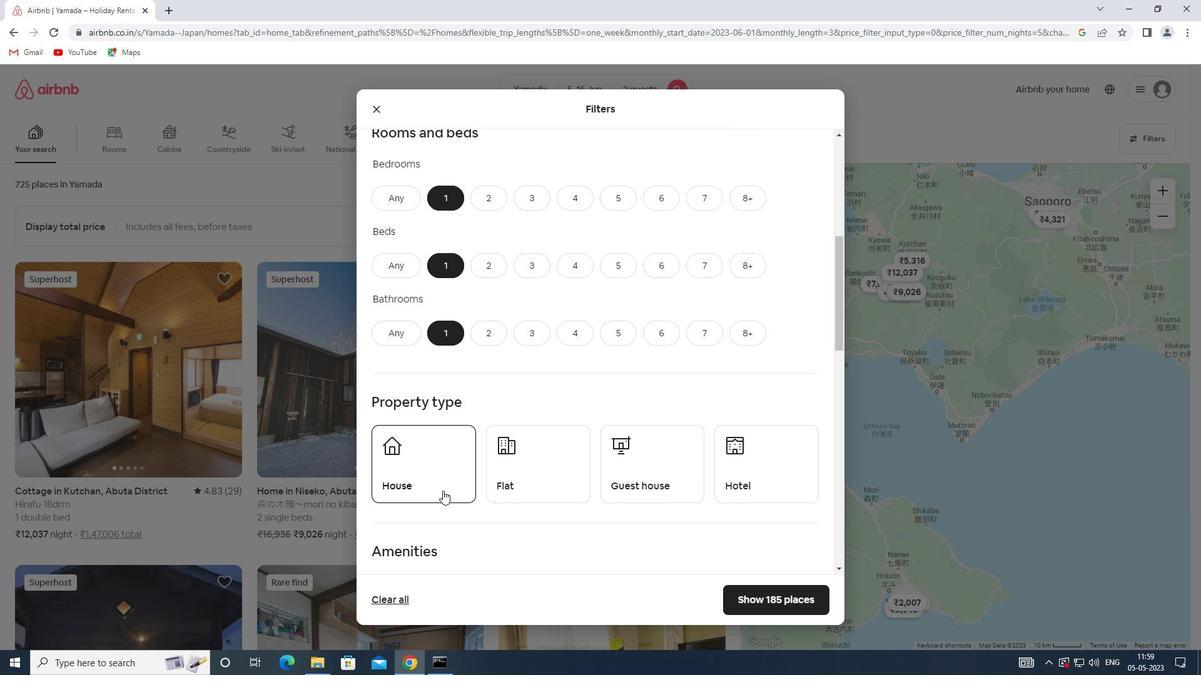 
Action: Mouse moved to (518, 482)
Screenshot: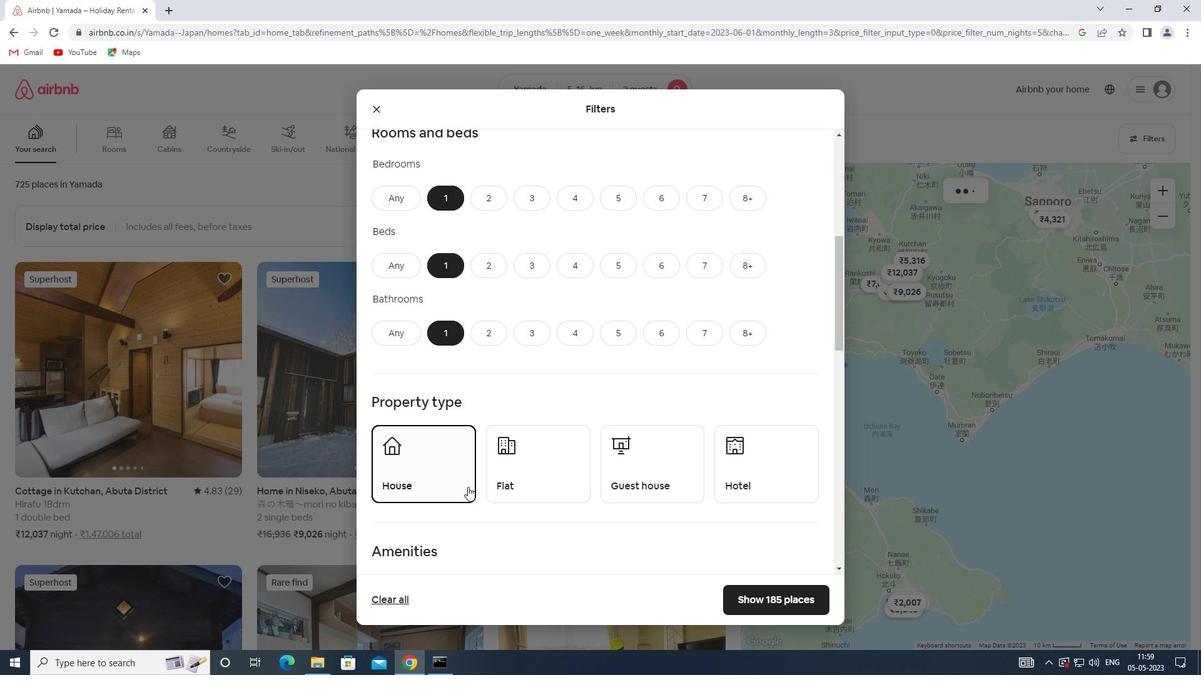 
Action: Mouse pressed left at (518, 482)
Screenshot: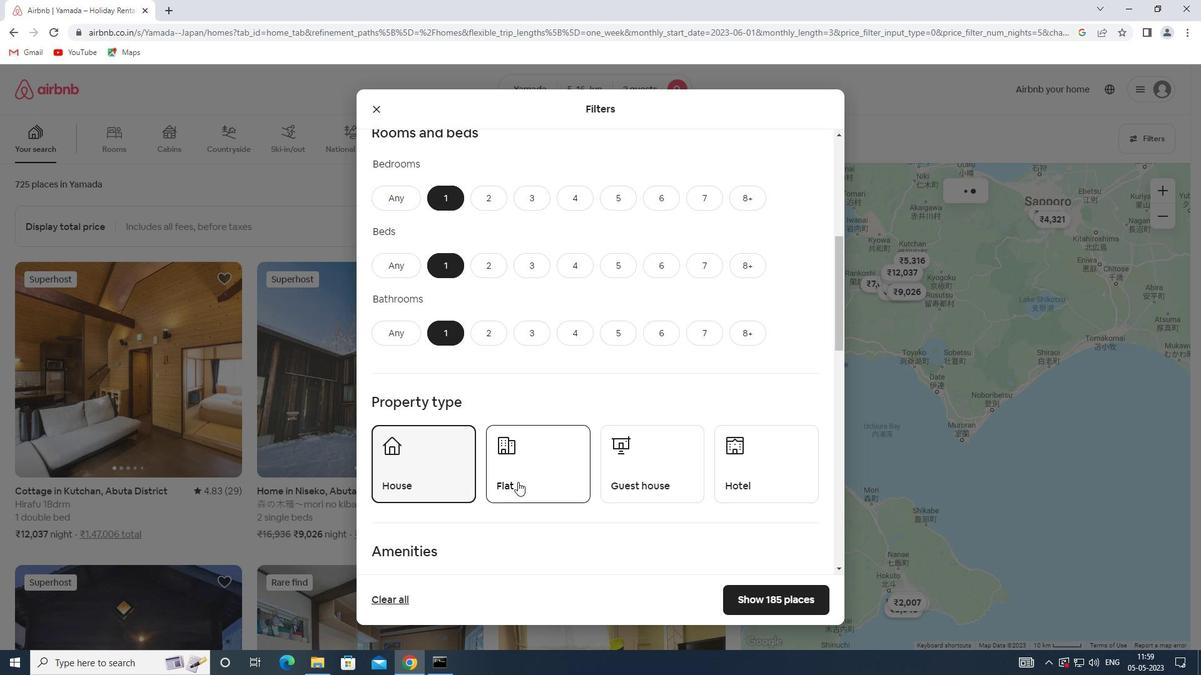 
Action: Mouse moved to (661, 462)
Screenshot: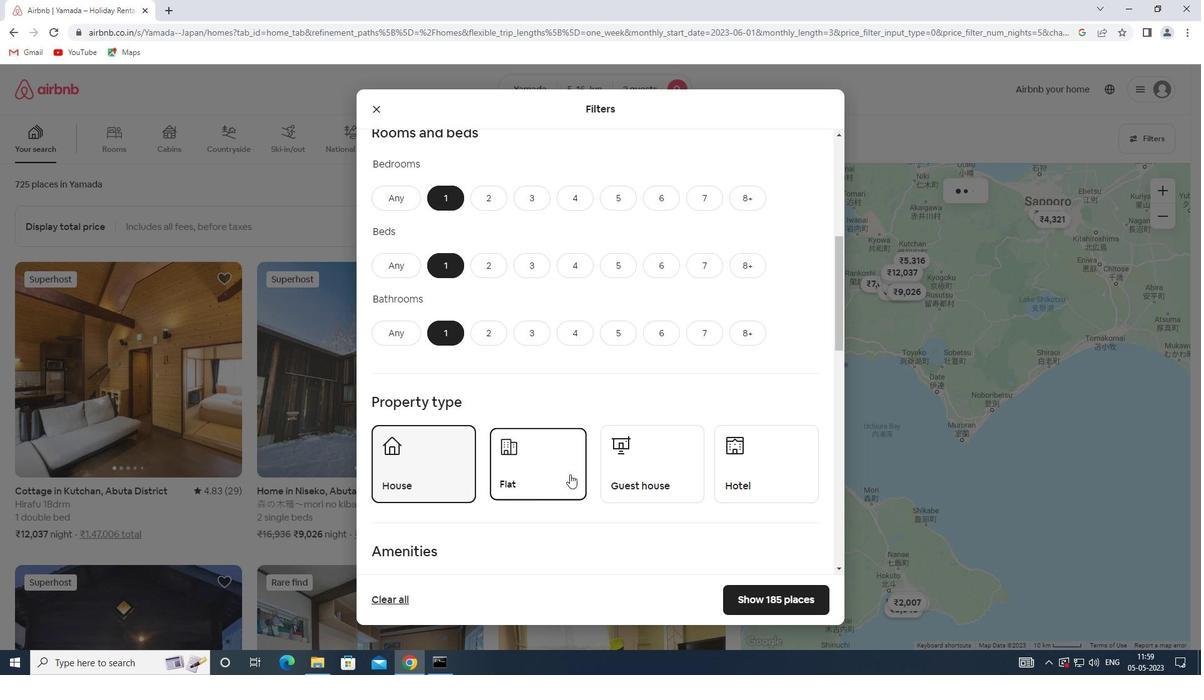 
Action: Mouse pressed left at (661, 462)
Screenshot: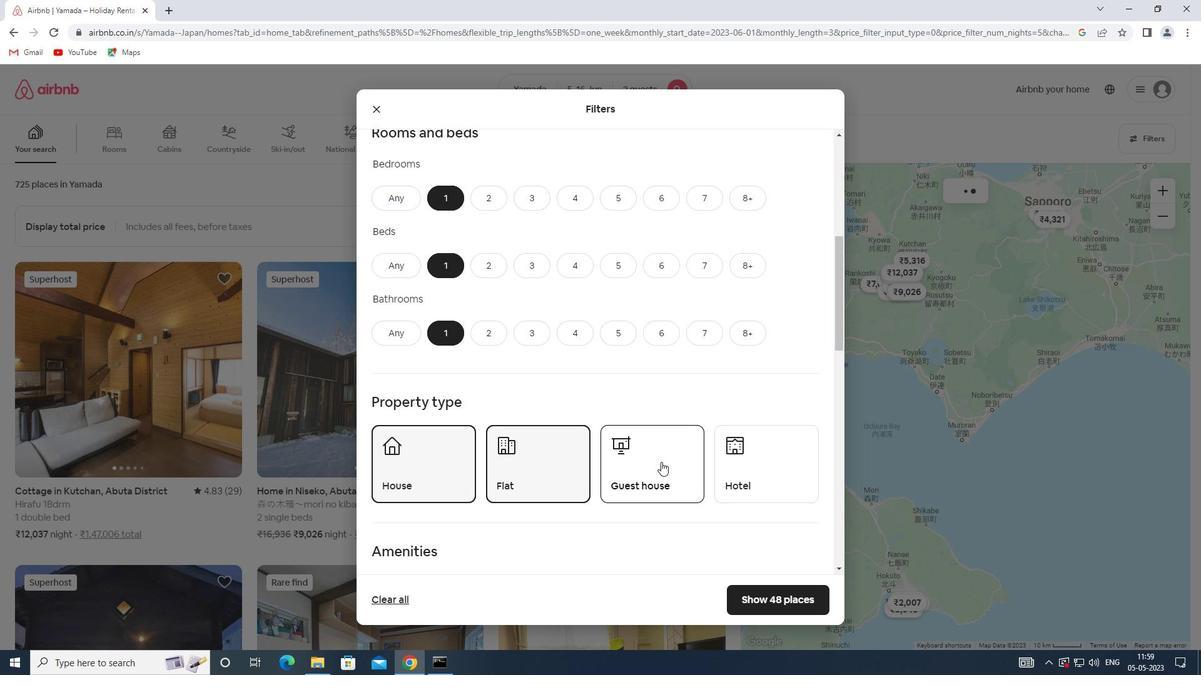 
Action: Mouse moved to (752, 460)
Screenshot: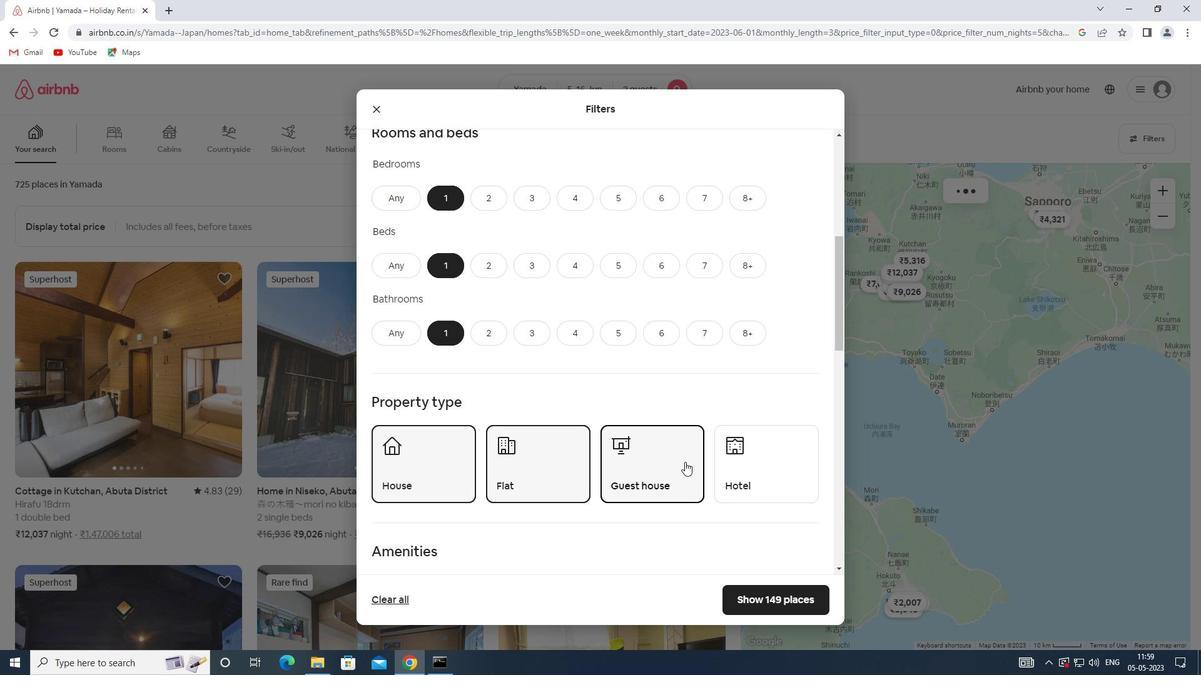 
Action: Mouse pressed left at (752, 460)
Screenshot: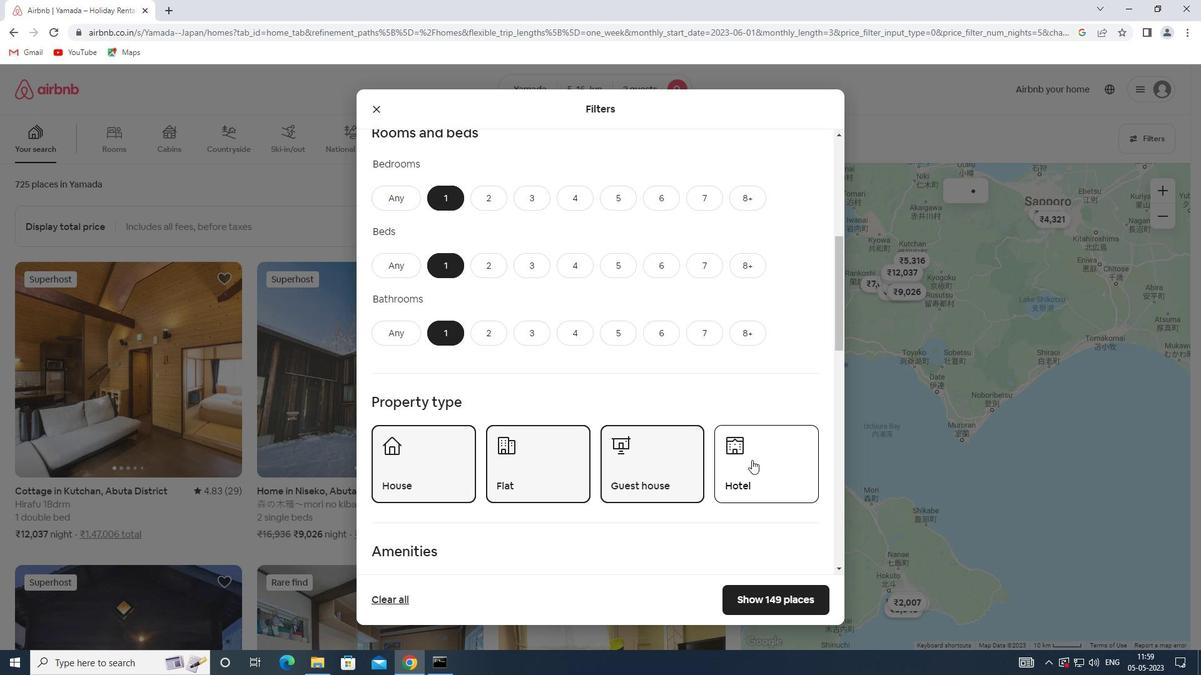 
Action: Mouse moved to (630, 468)
Screenshot: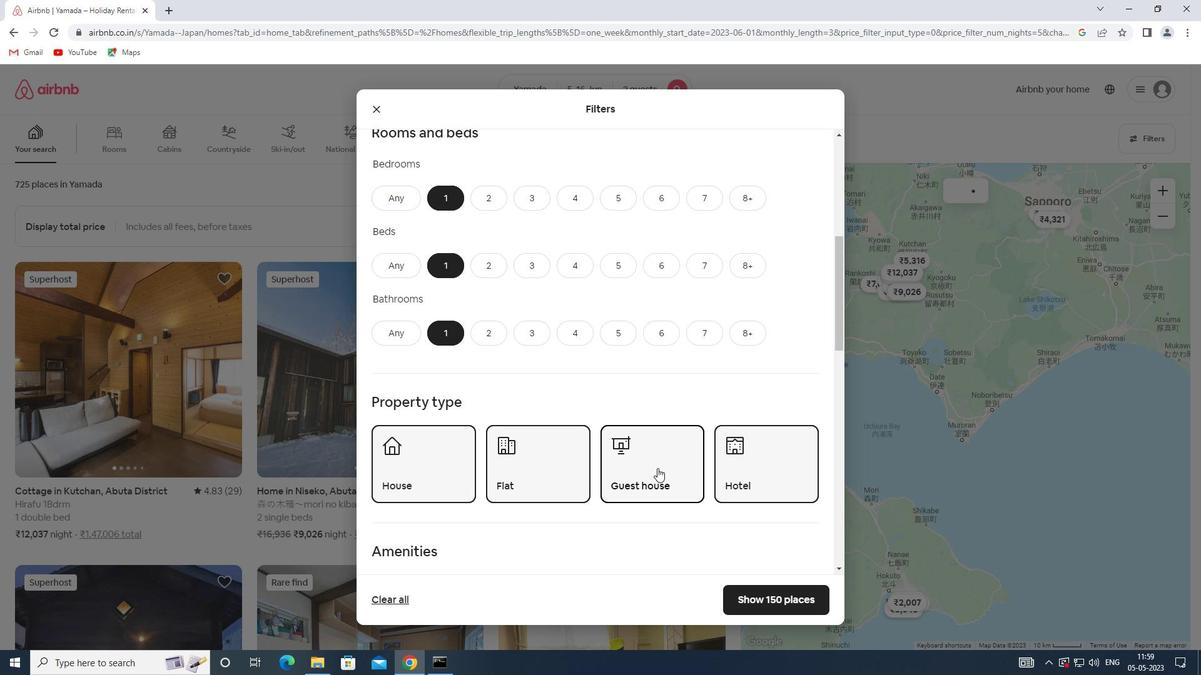 
Action: Mouse scrolled (630, 468) with delta (0, 0)
Screenshot: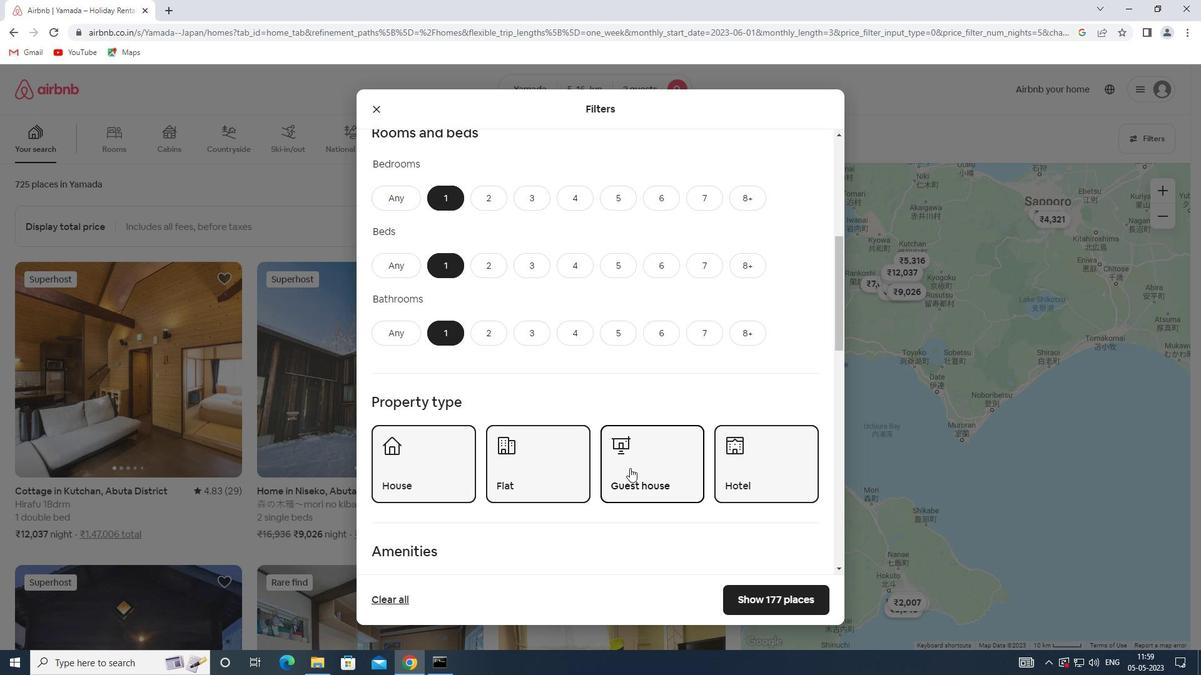 
Action: Mouse scrolled (630, 468) with delta (0, 0)
Screenshot: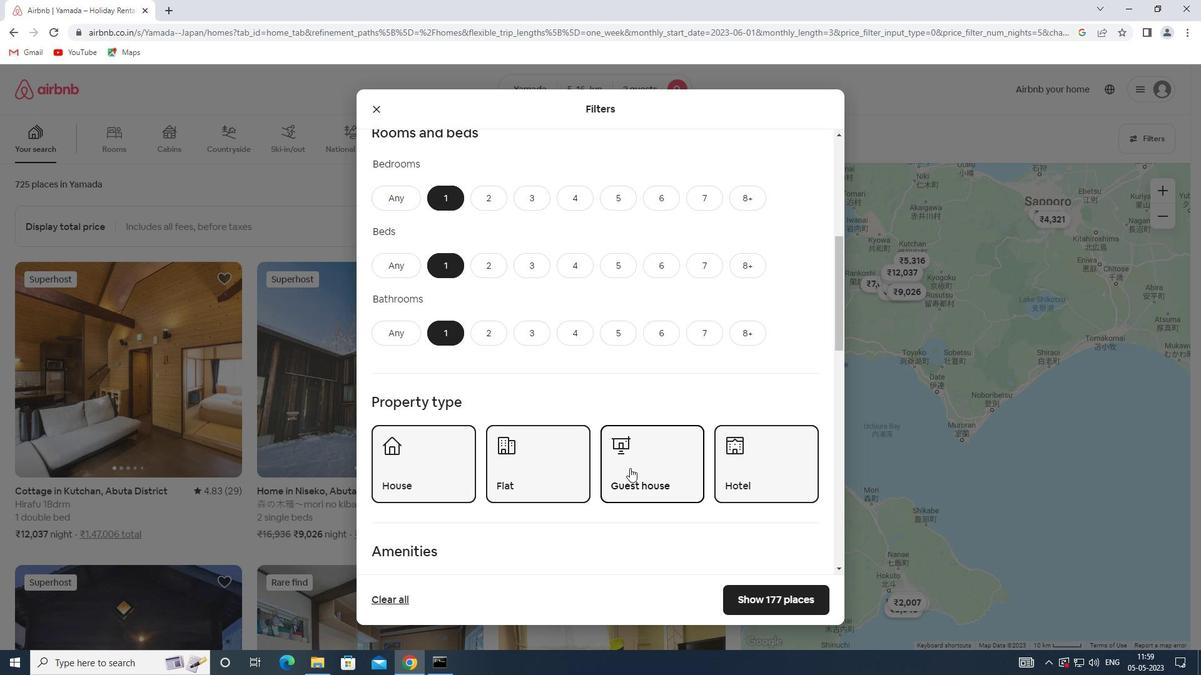
Action: Mouse scrolled (630, 468) with delta (0, 0)
Screenshot: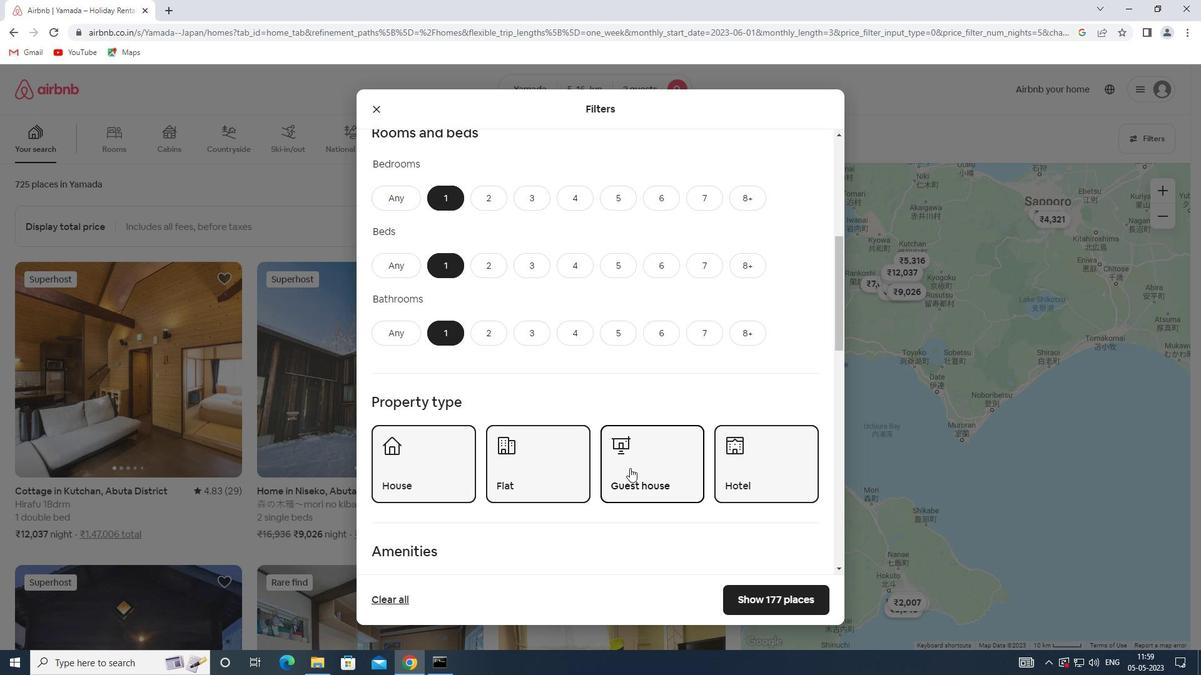 
Action: Mouse scrolled (630, 468) with delta (0, 0)
Screenshot: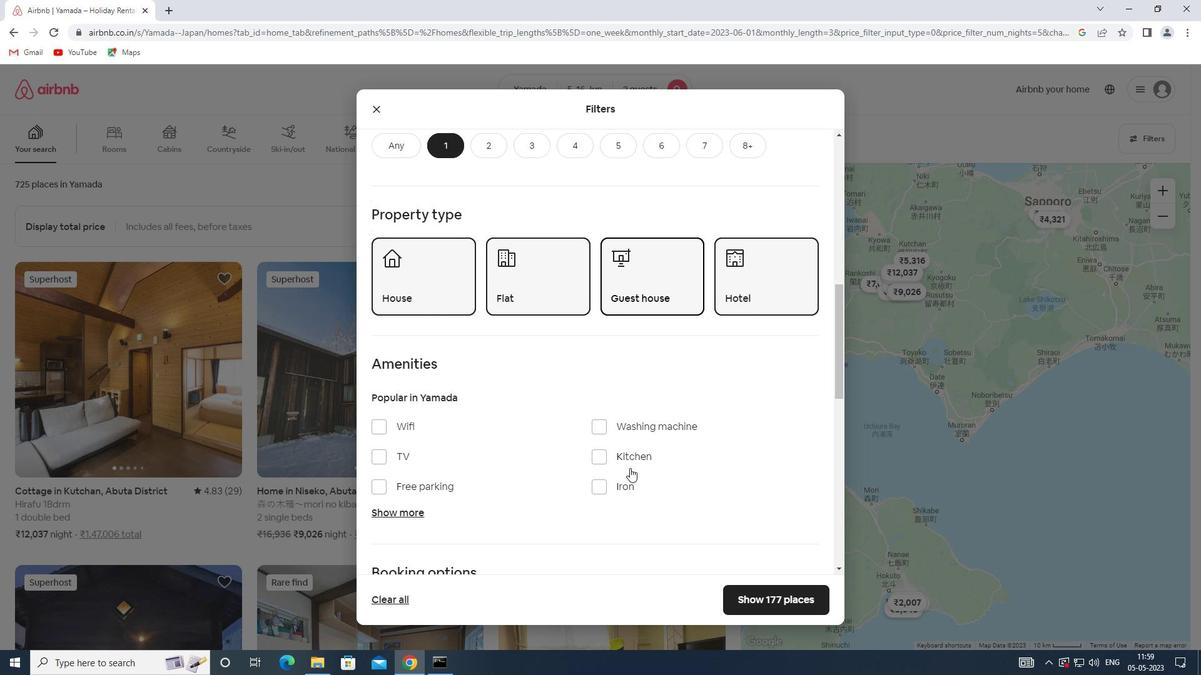 
Action: Mouse scrolled (630, 468) with delta (0, 0)
Screenshot: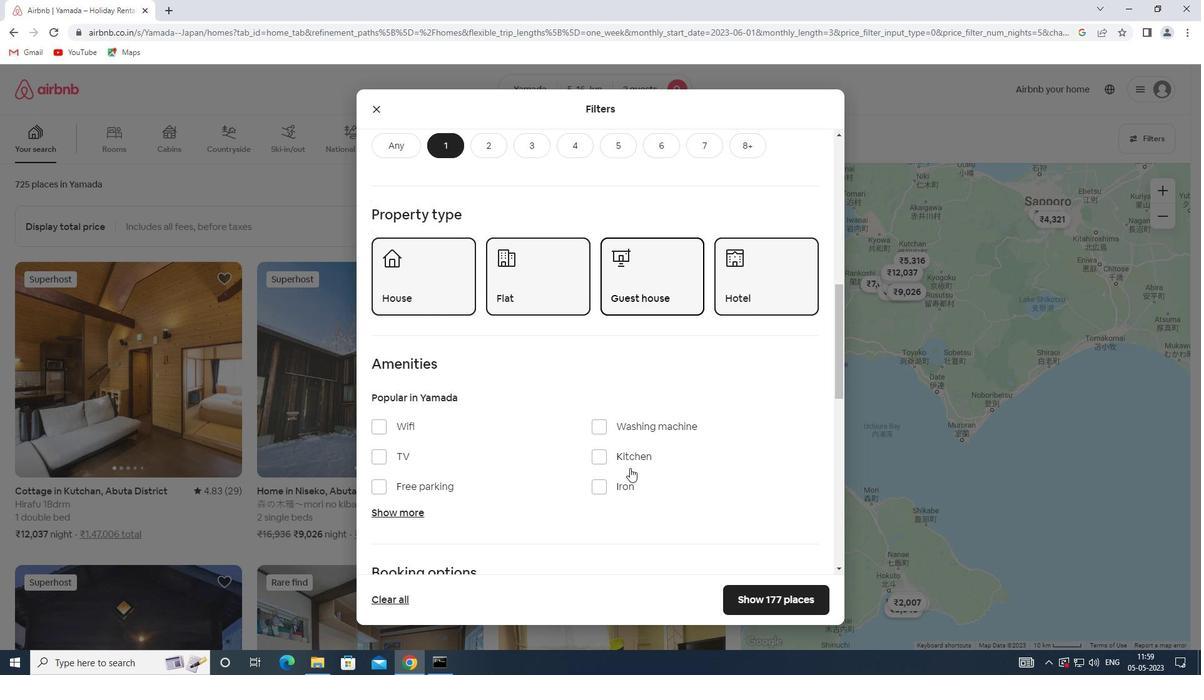 
Action: Mouse scrolled (630, 468) with delta (0, 0)
Screenshot: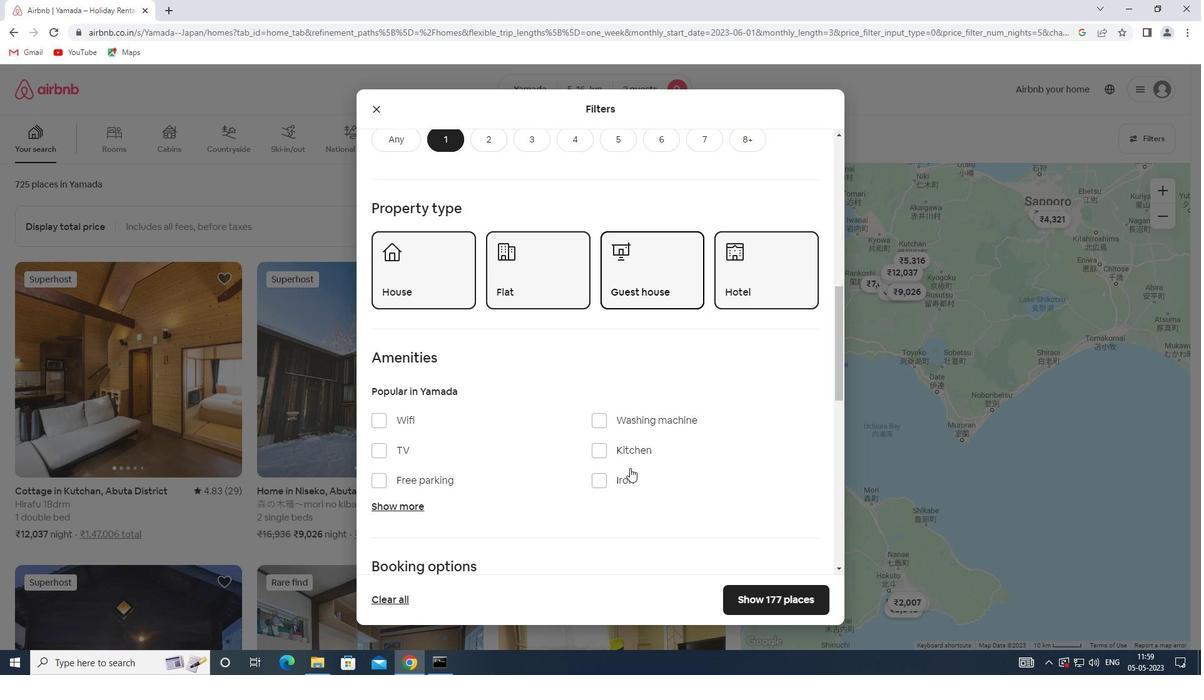 
Action: Mouse scrolled (630, 468) with delta (0, 0)
Screenshot: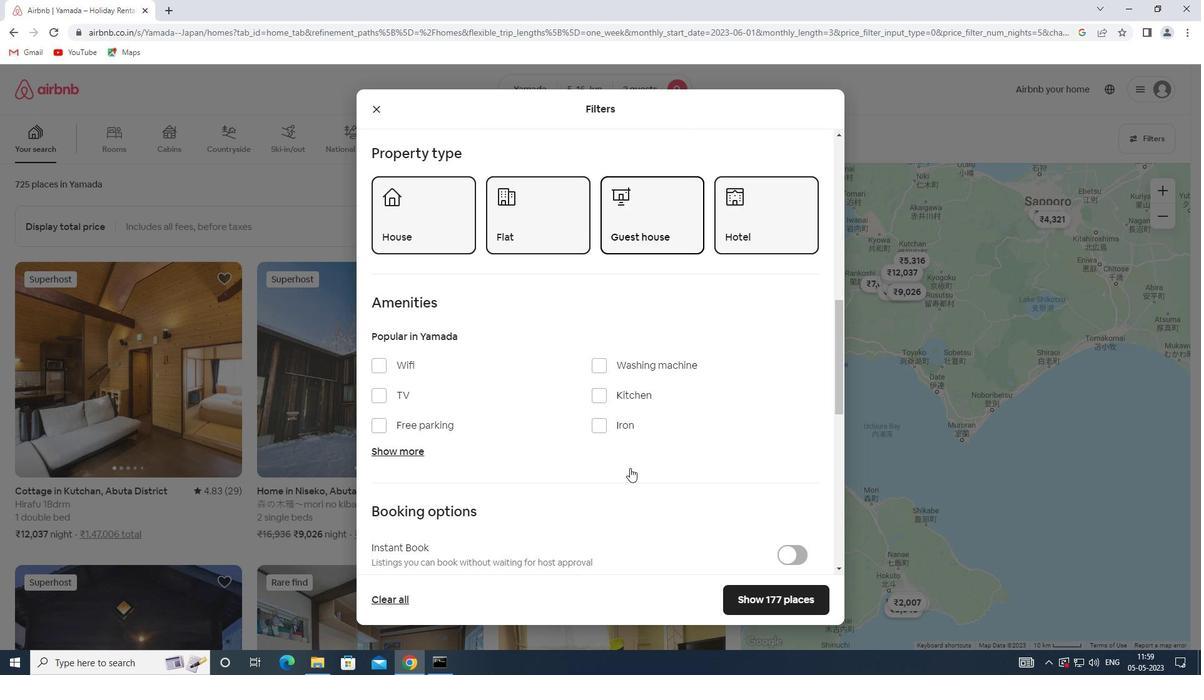 
Action: Mouse scrolled (630, 468) with delta (0, 0)
Screenshot: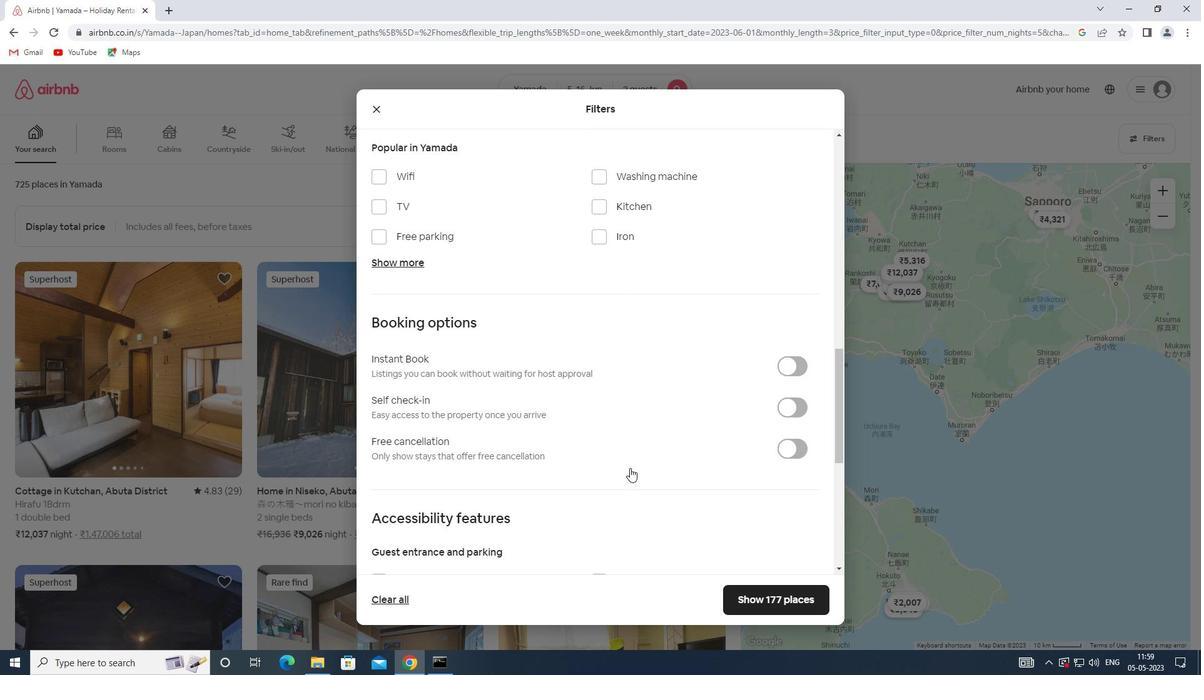
Action: Mouse moved to (792, 351)
Screenshot: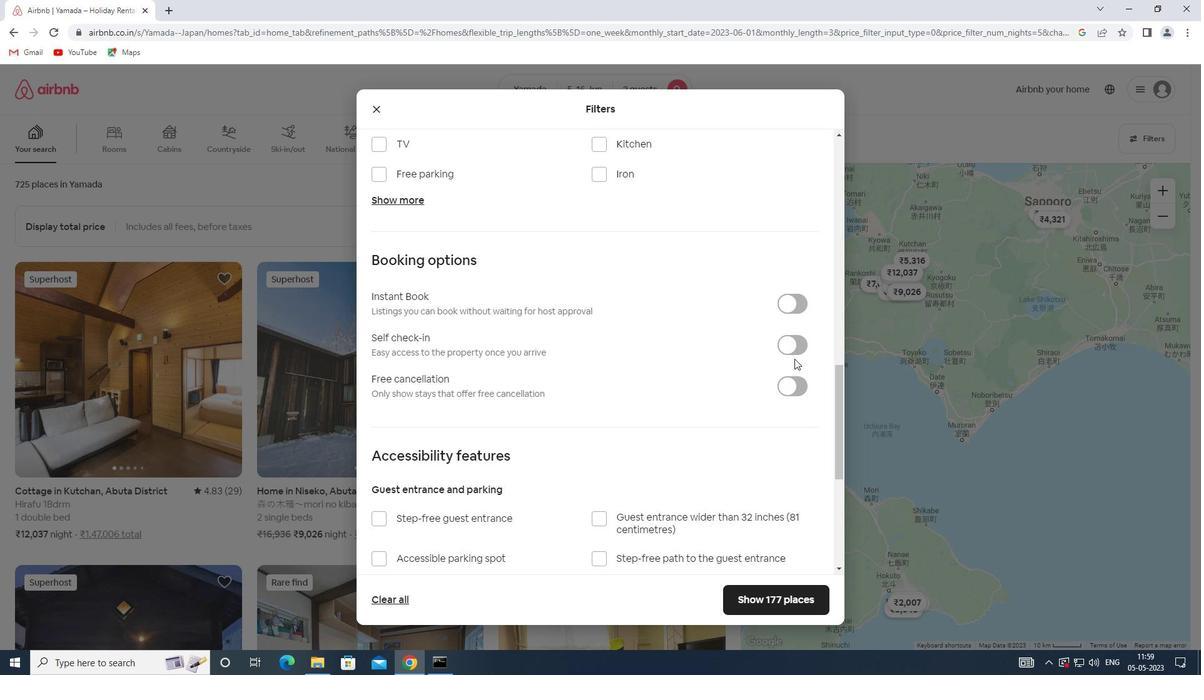 
Action: Mouse pressed left at (792, 351)
Screenshot: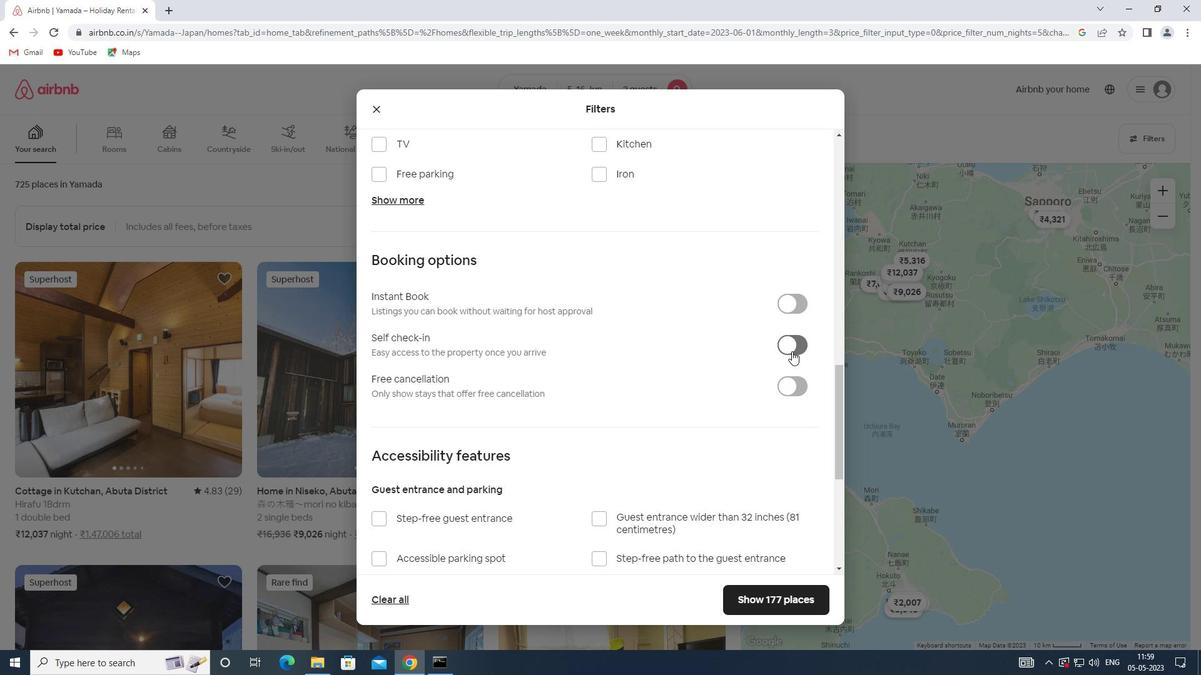 
Action: Mouse moved to (630, 414)
Screenshot: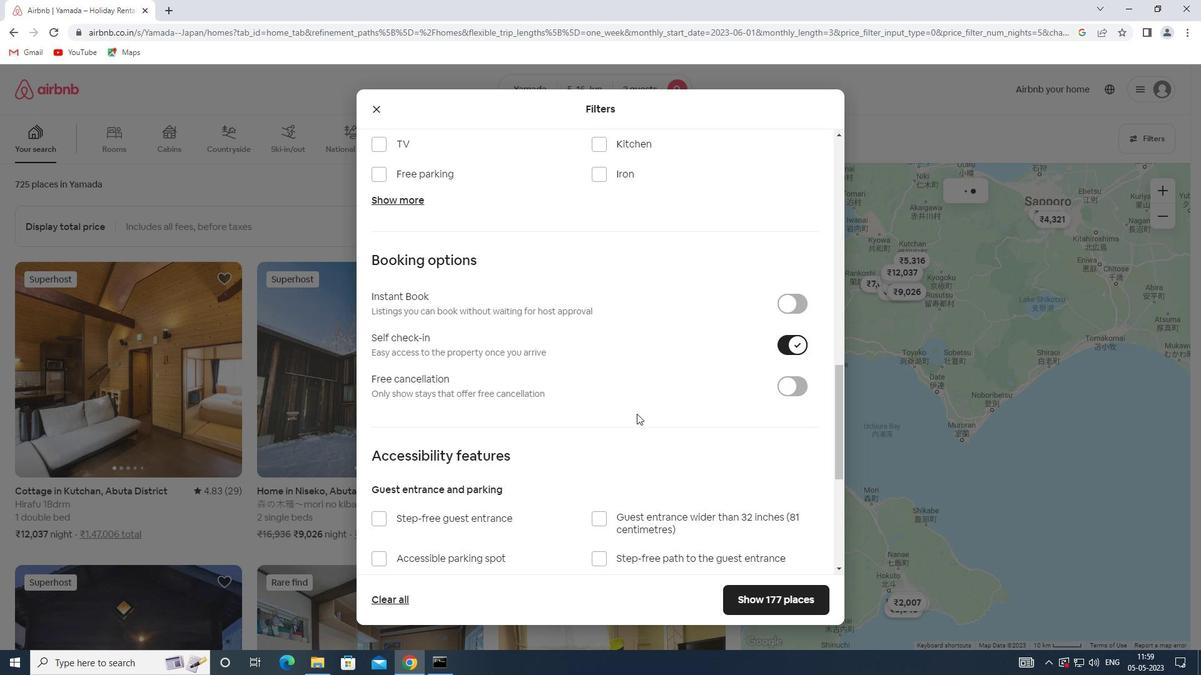 
Action: Mouse scrolled (630, 414) with delta (0, 0)
Screenshot: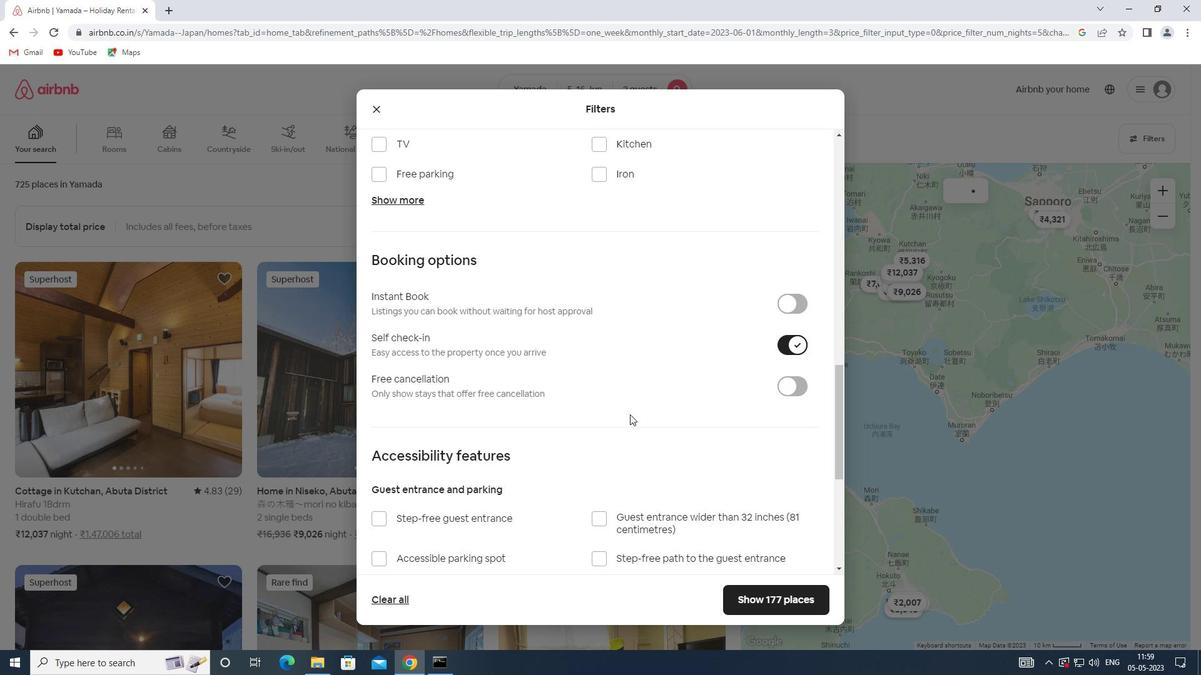
Action: Mouse scrolled (630, 414) with delta (0, 0)
Screenshot: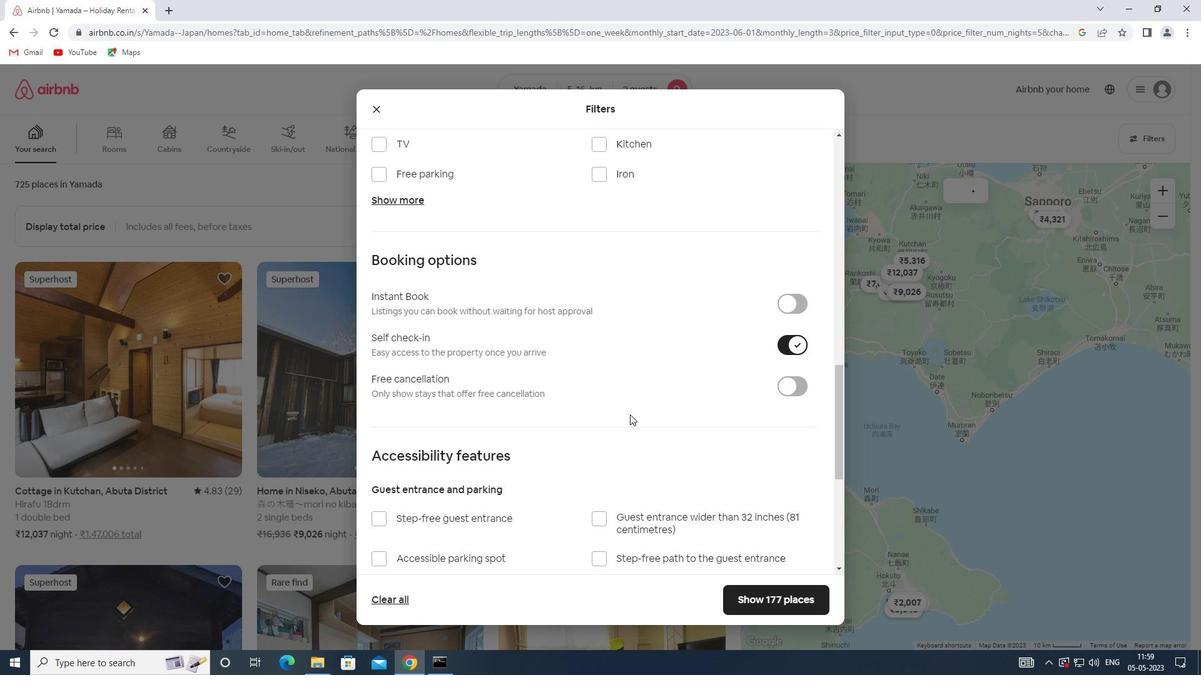 
Action: Mouse scrolled (630, 414) with delta (0, 0)
Screenshot: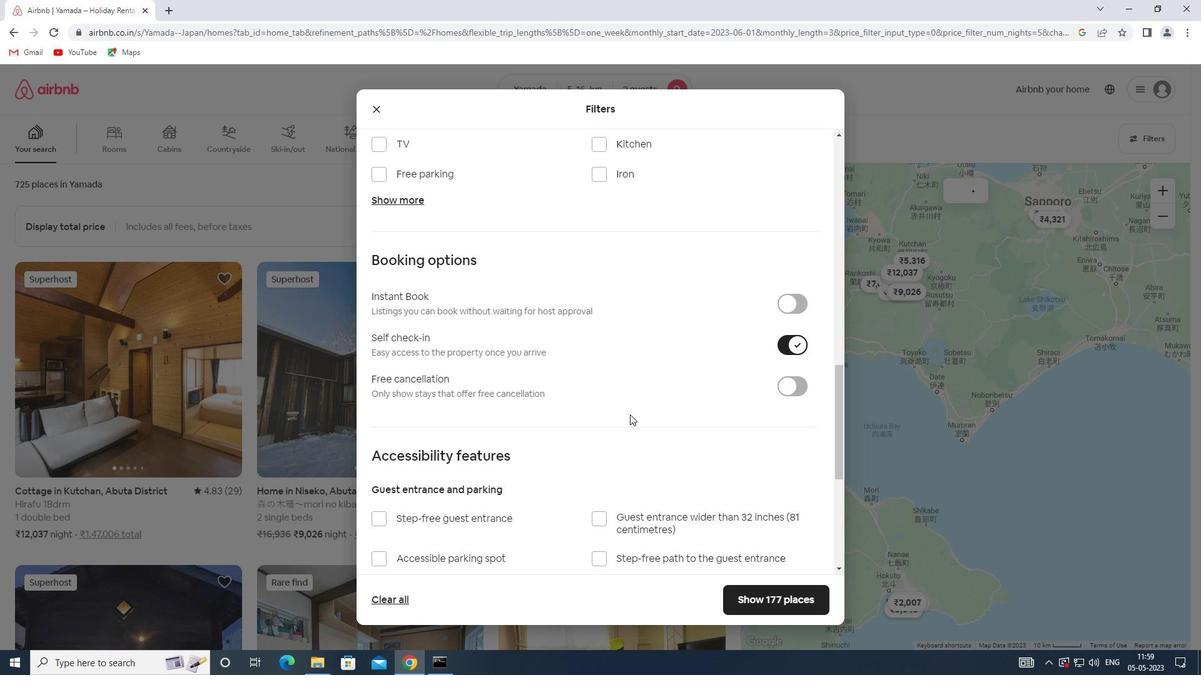 
Action: Mouse scrolled (630, 414) with delta (0, 0)
Screenshot: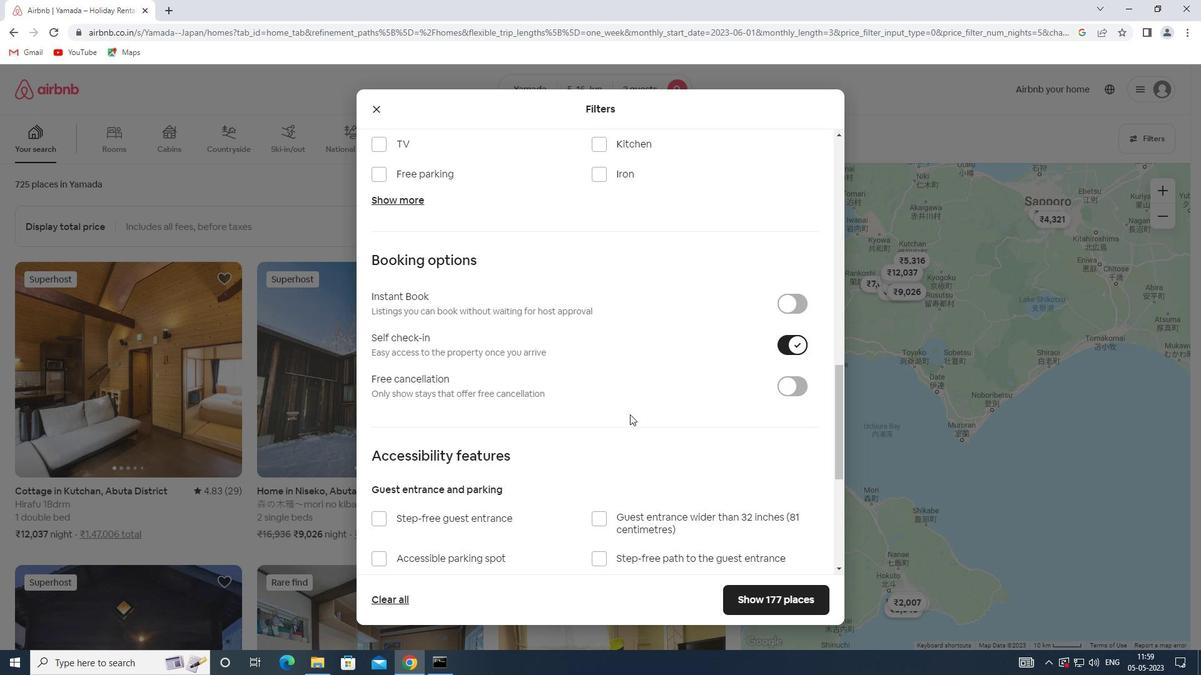 
Action: Mouse scrolled (630, 414) with delta (0, 0)
Screenshot: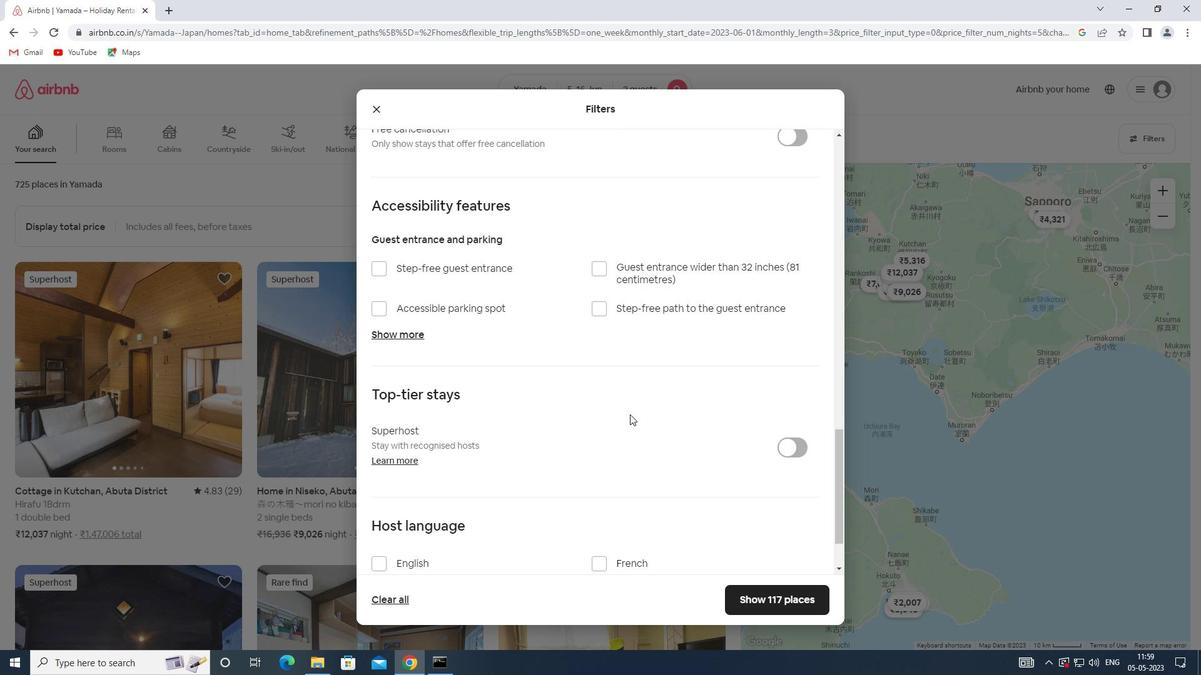 
Action: Mouse scrolled (630, 414) with delta (0, 0)
Screenshot: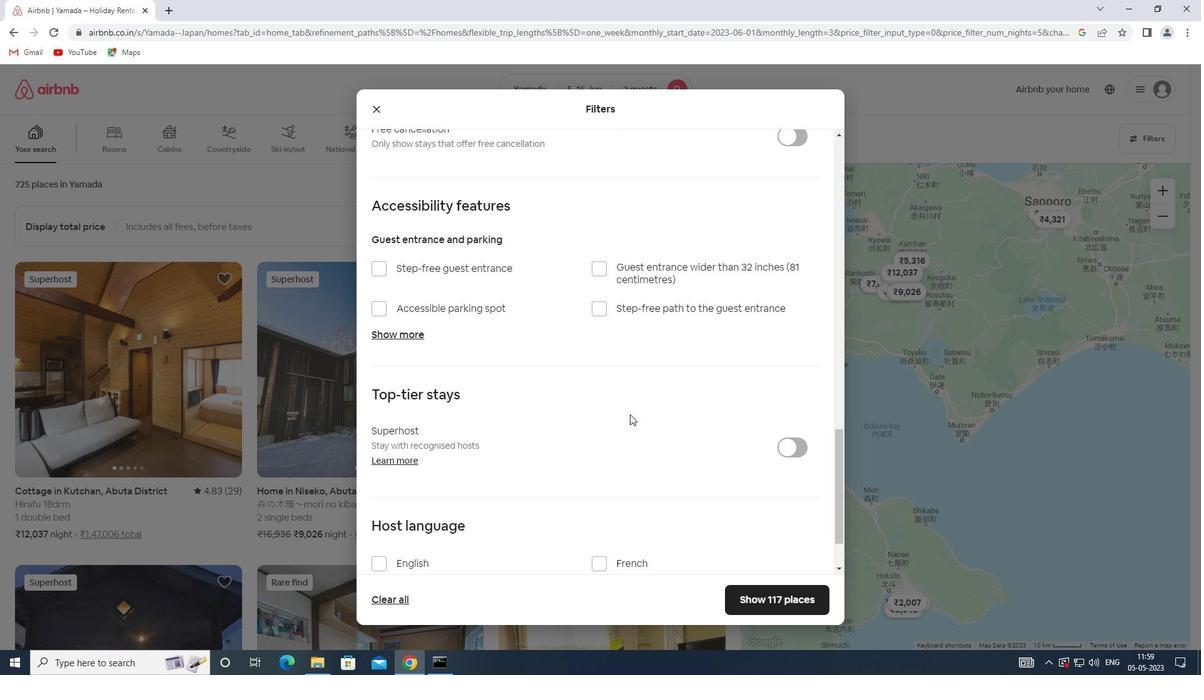 
Action: Mouse scrolled (630, 414) with delta (0, 0)
Screenshot: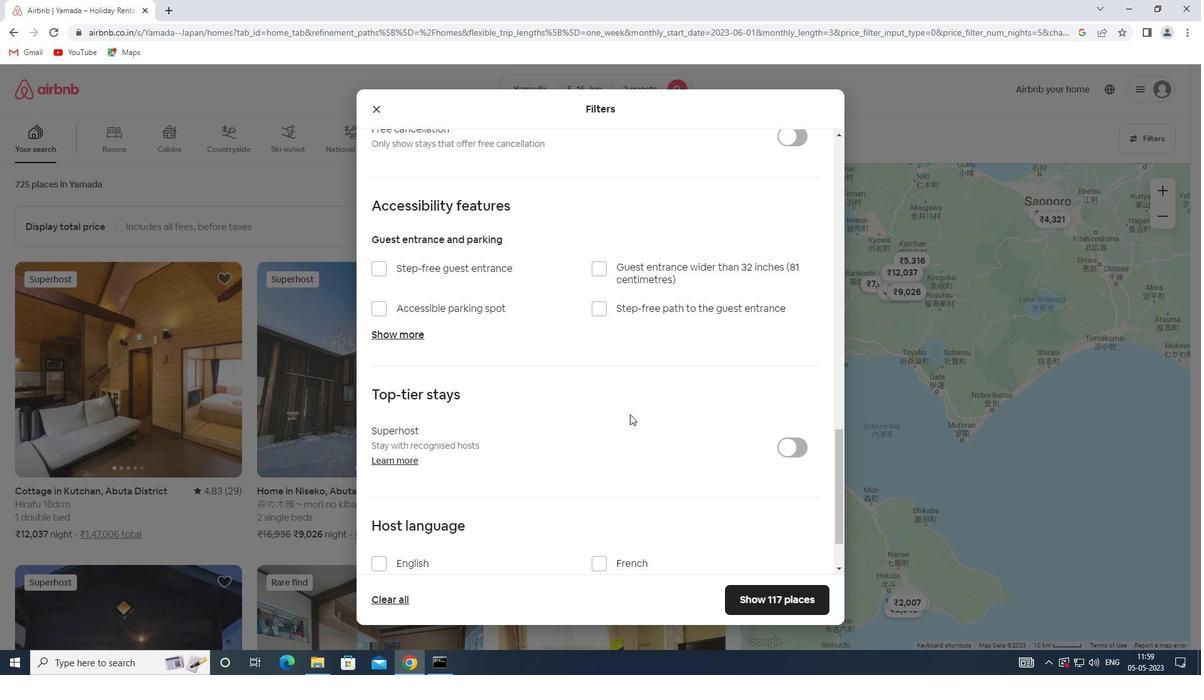 
Action: Mouse scrolled (630, 414) with delta (0, 0)
Screenshot: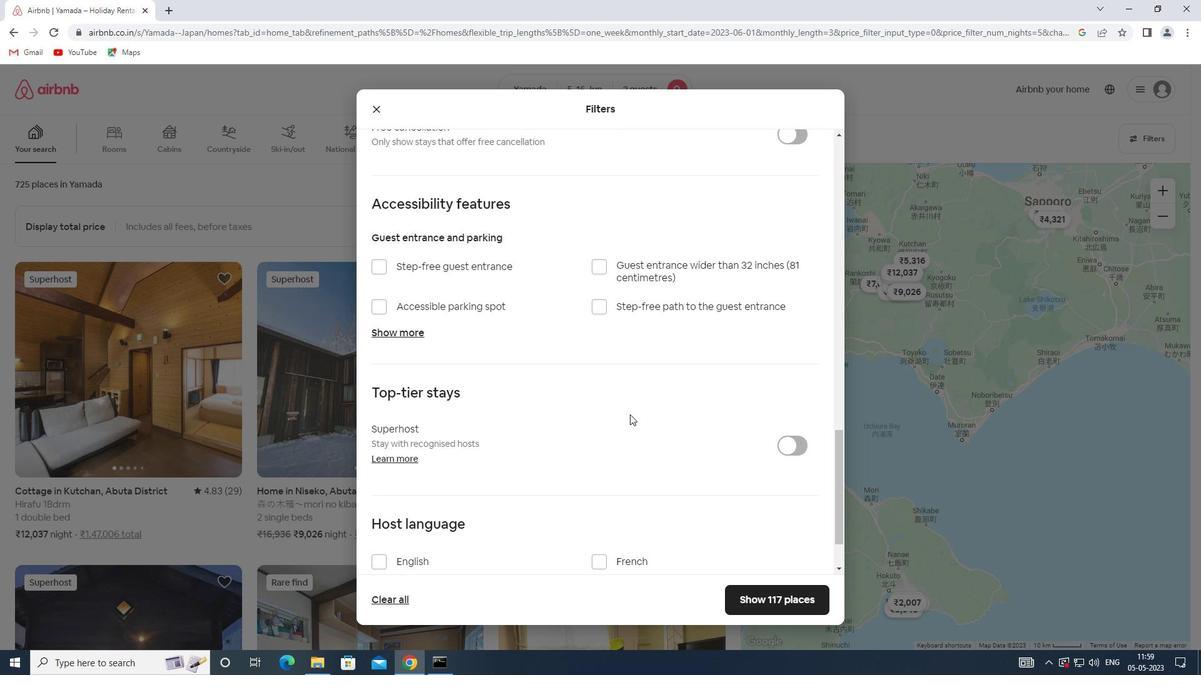 
Action: Mouse moved to (428, 486)
Screenshot: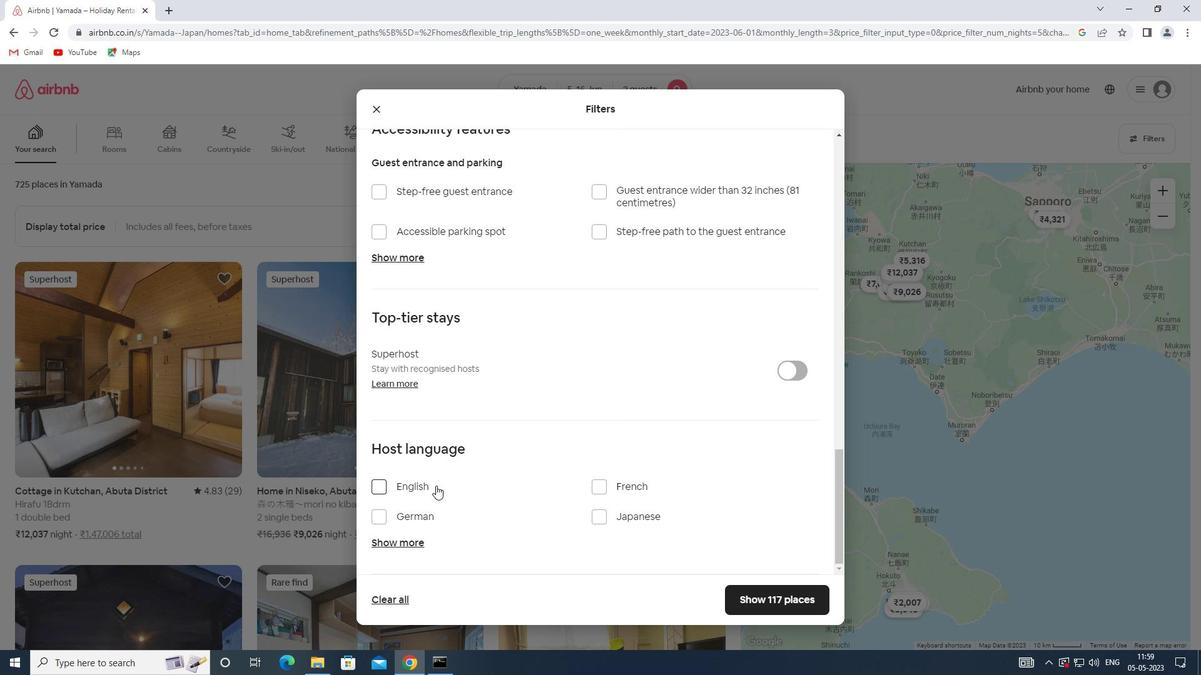 
Action: Mouse pressed left at (428, 486)
Screenshot: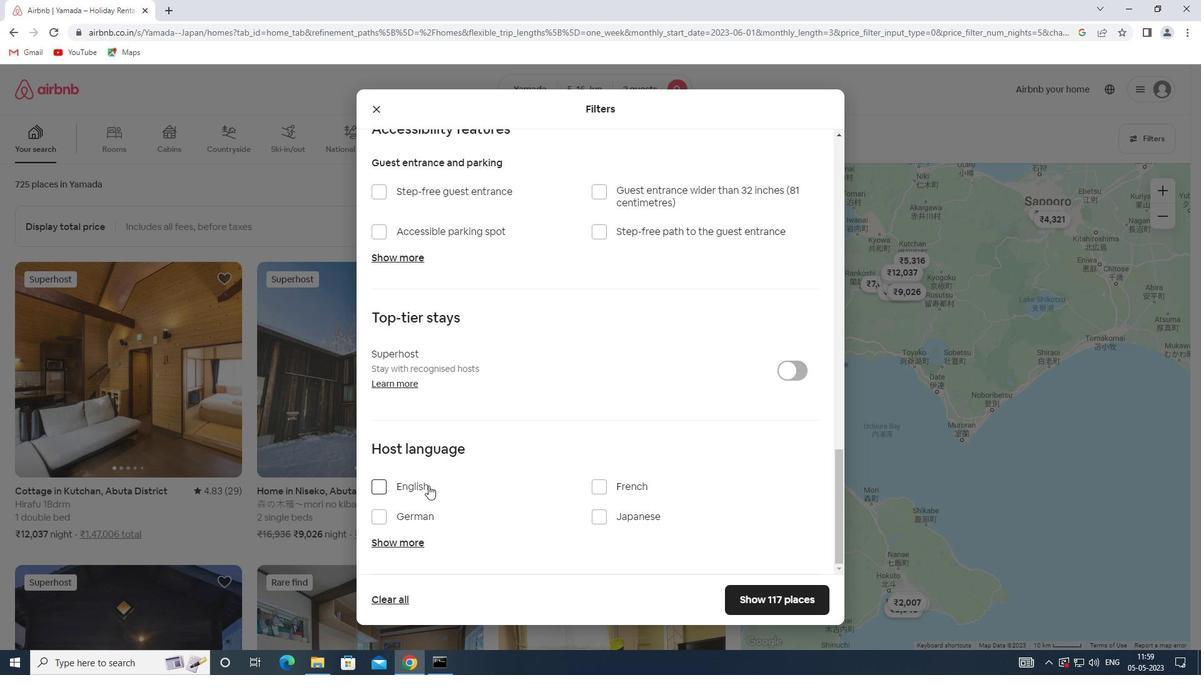 
Action: Mouse moved to (756, 605)
Screenshot: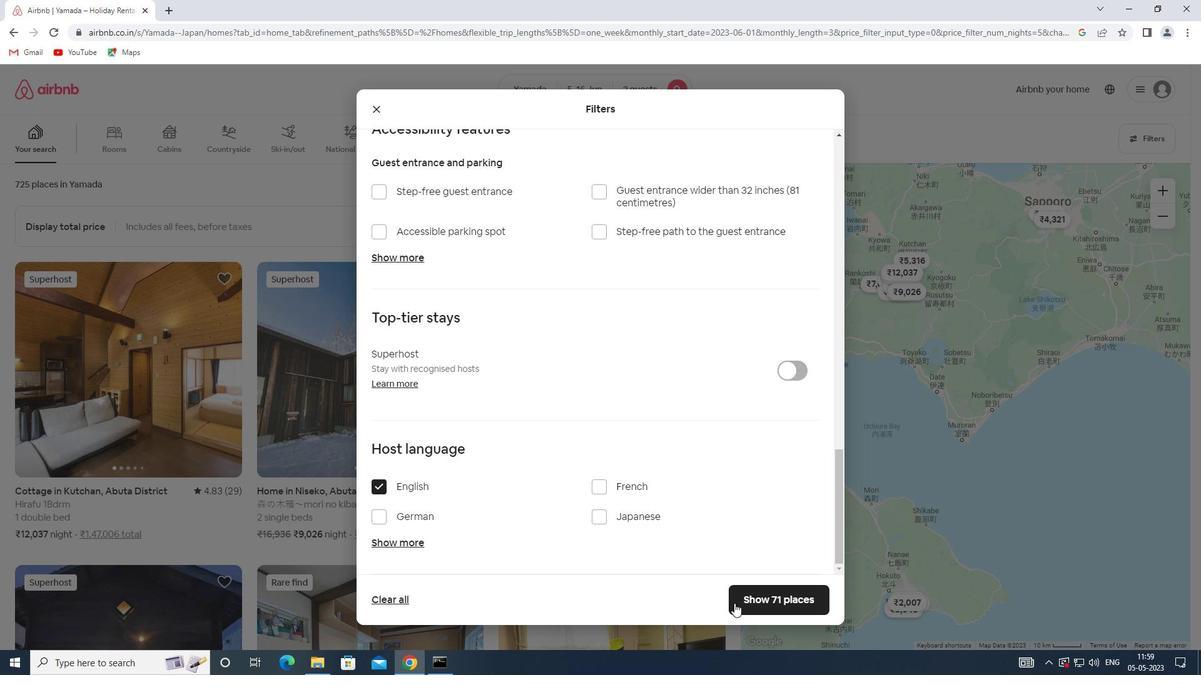 
Action: Mouse pressed left at (756, 605)
Screenshot: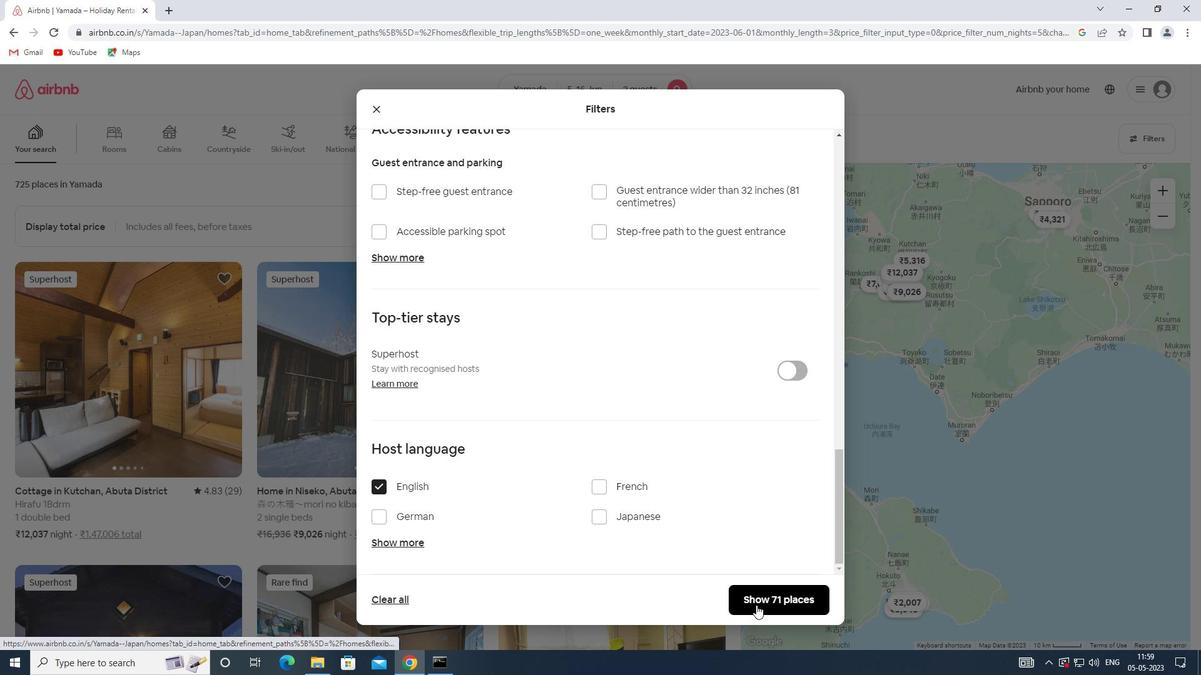 
